 Task: Open Card Mobile App Testing Review in Board Sales Team Performance Analysis and Improvement to Workspace Event Technology Rentals and add a team member Softage.1@softage.net, a label Blue, a checklist Network Security, an attachment from your computer, a color Blue and finally, add a card description 'Create and send out employee satisfaction survey on work-life integration' and a comment 'This task presents an opportunity to demonstrate our leadership and decision-making skills, making informed choices and taking action.'. Add a start date 'Jan 09, 1900' with a due date 'Jan 16, 1900'
Action: Mouse moved to (753, 409)
Screenshot: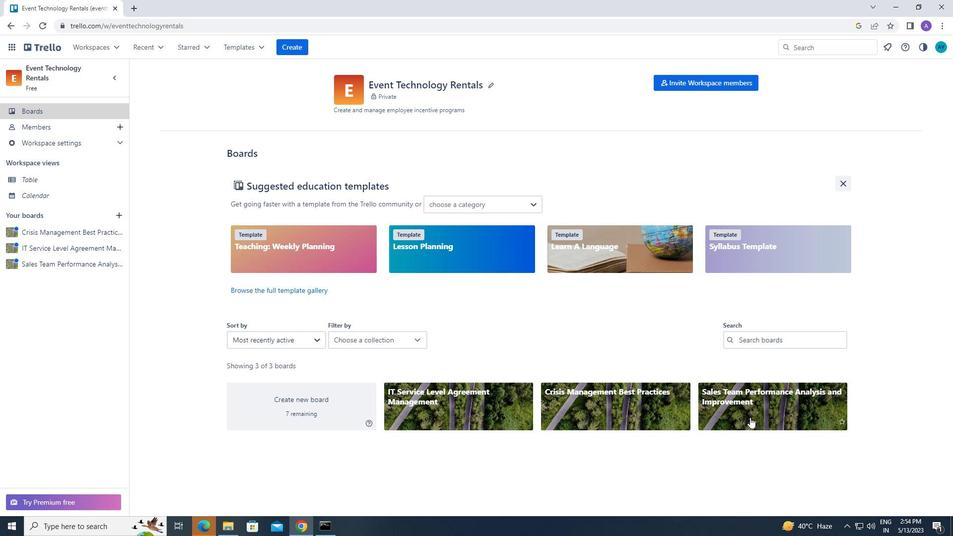 
Action: Mouse pressed left at (753, 409)
Screenshot: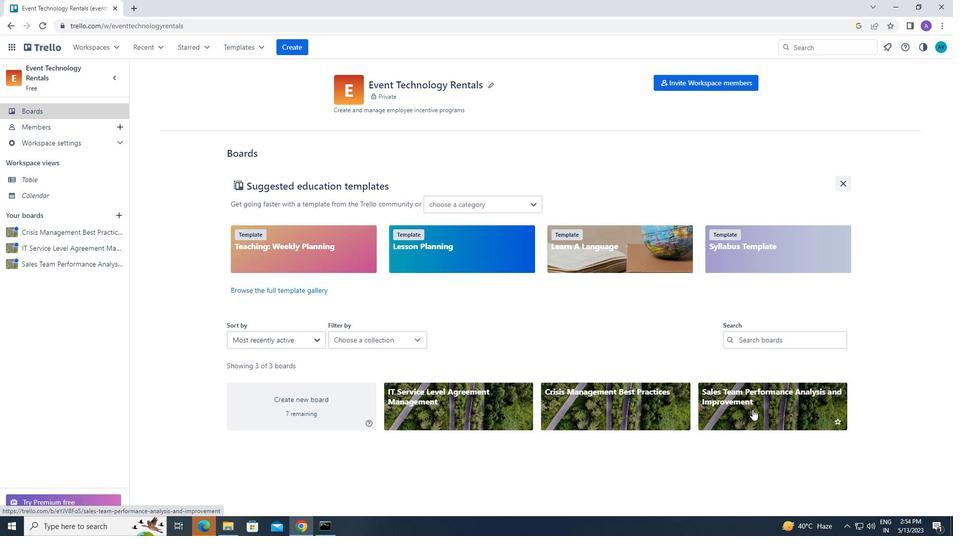
Action: Mouse moved to (473, 135)
Screenshot: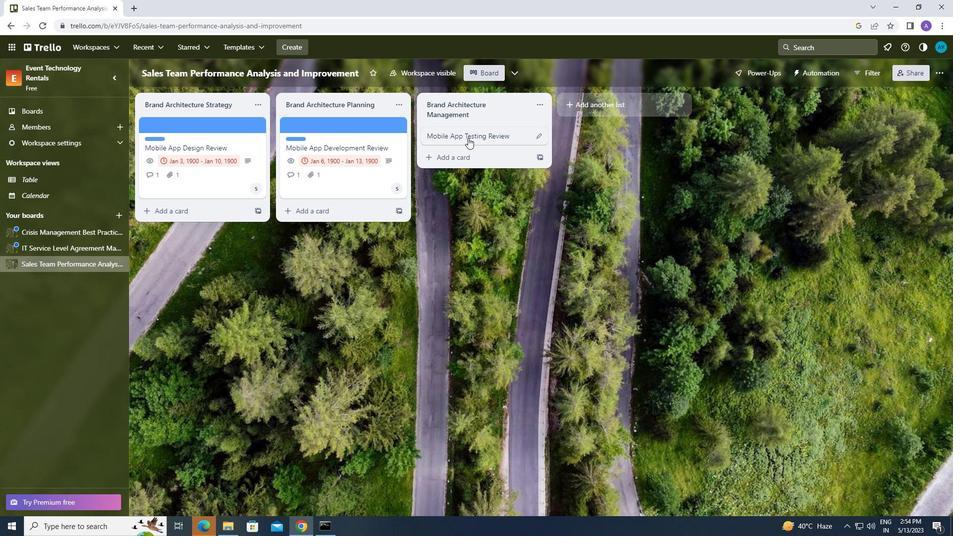 
Action: Mouse pressed left at (473, 135)
Screenshot: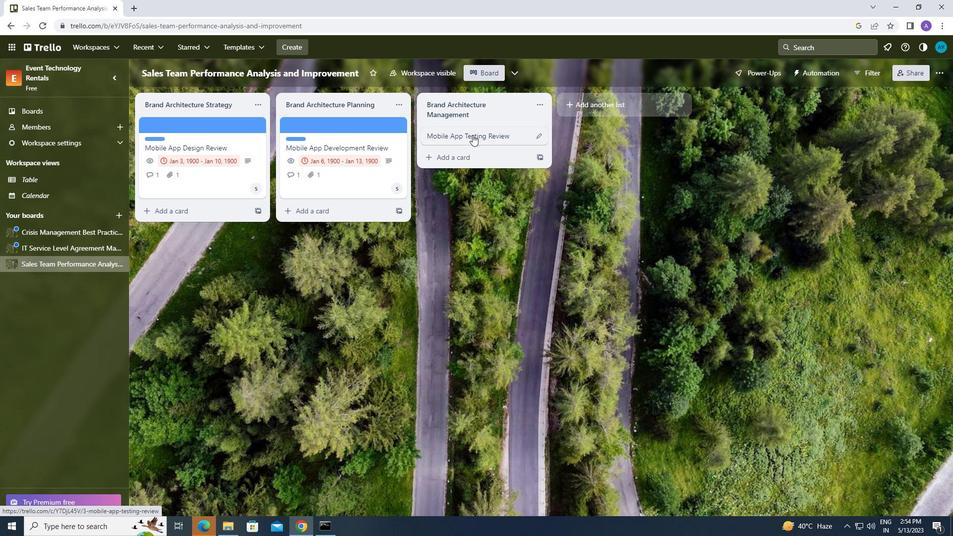
Action: Mouse moved to (589, 160)
Screenshot: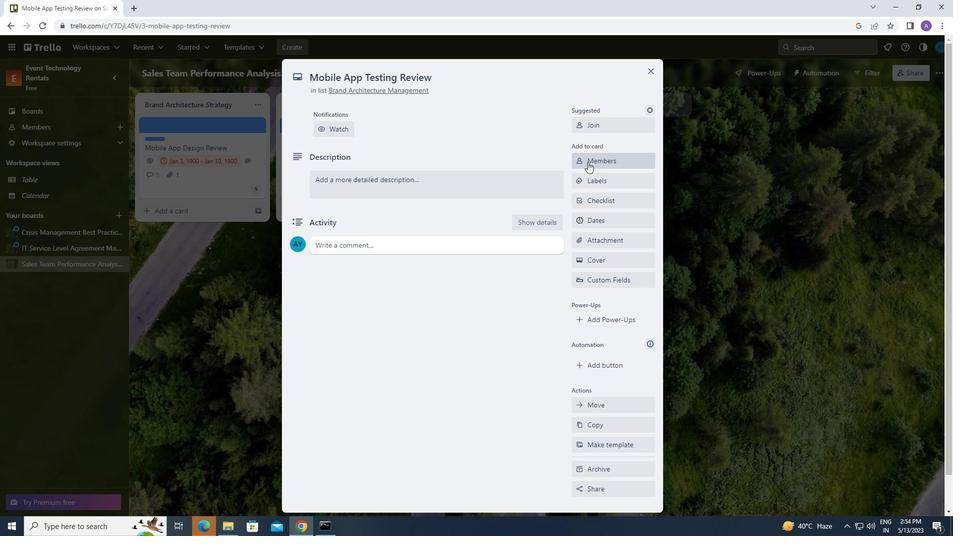 
Action: Mouse pressed left at (589, 160)
Screenshot: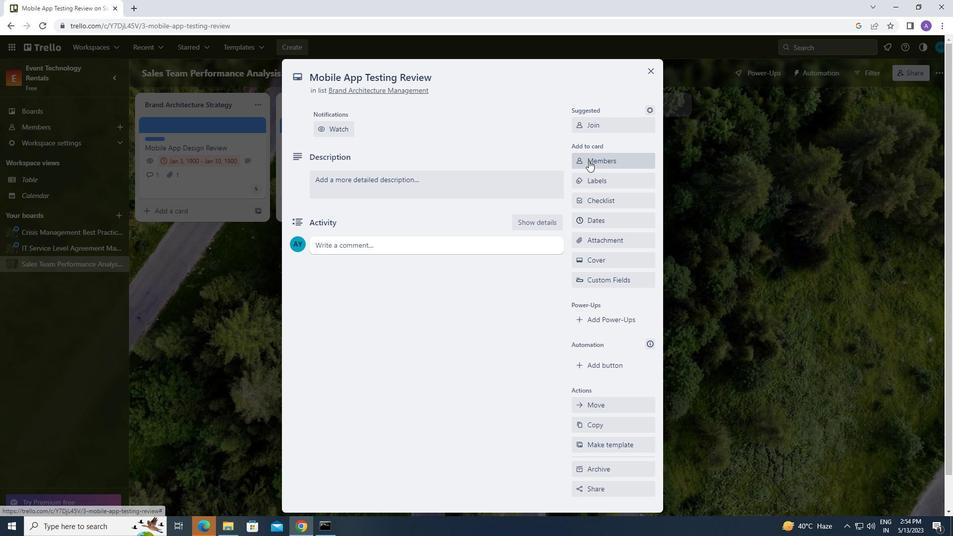 
Action: Mouse moved to (594, 202)
Screenshot: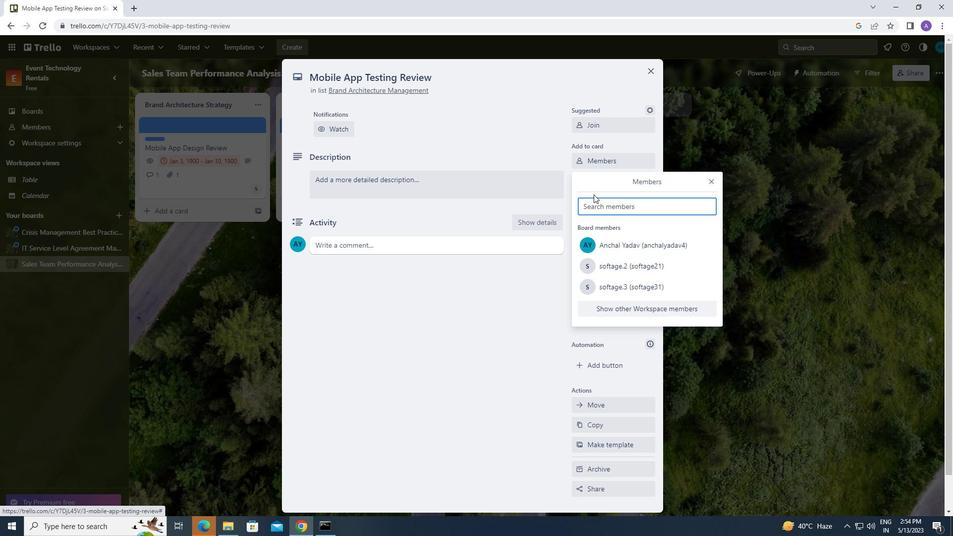 
Action: Mouse pressed left at (594, 202)
Screenshot: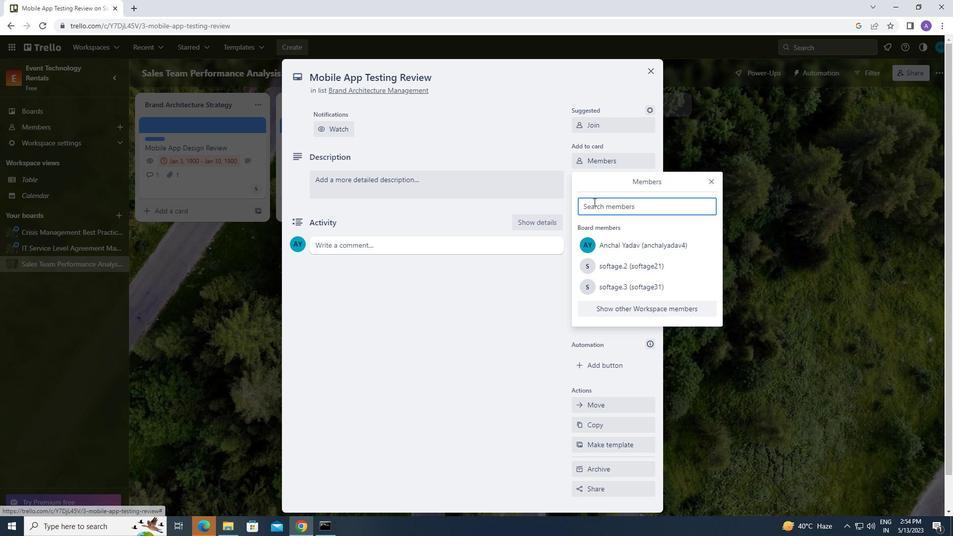 
Action: Mouse moved to (610, 165)
Screenshot: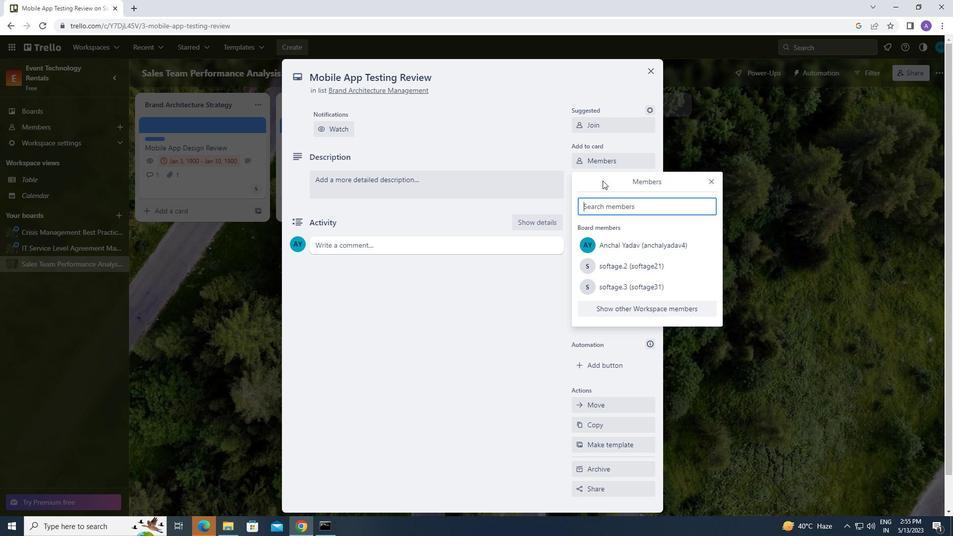 
Action: Key pressed s<Key.caps_lock>oftage.1<Key.shift_r>@softage.net
Screenshot: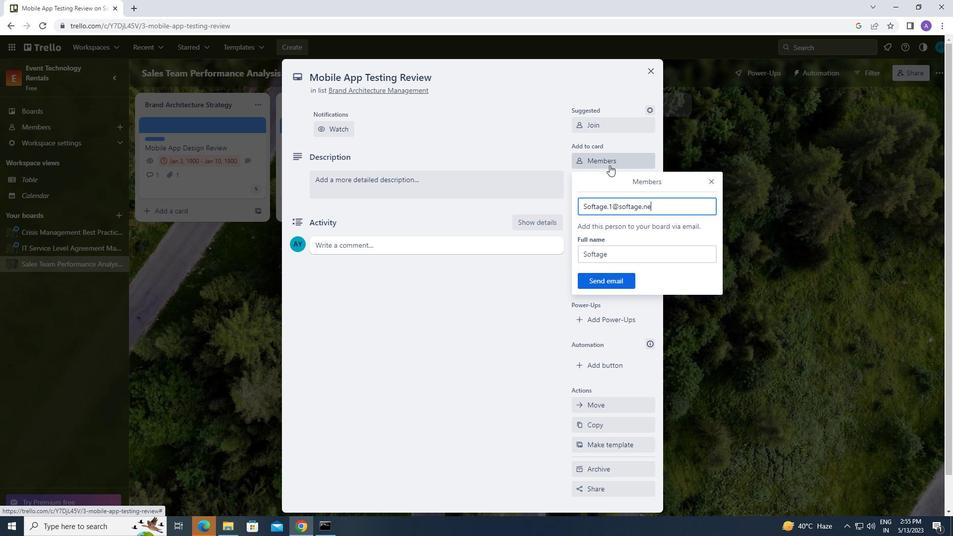 
Action: Mouse moved to (608, 280)
Screenshot: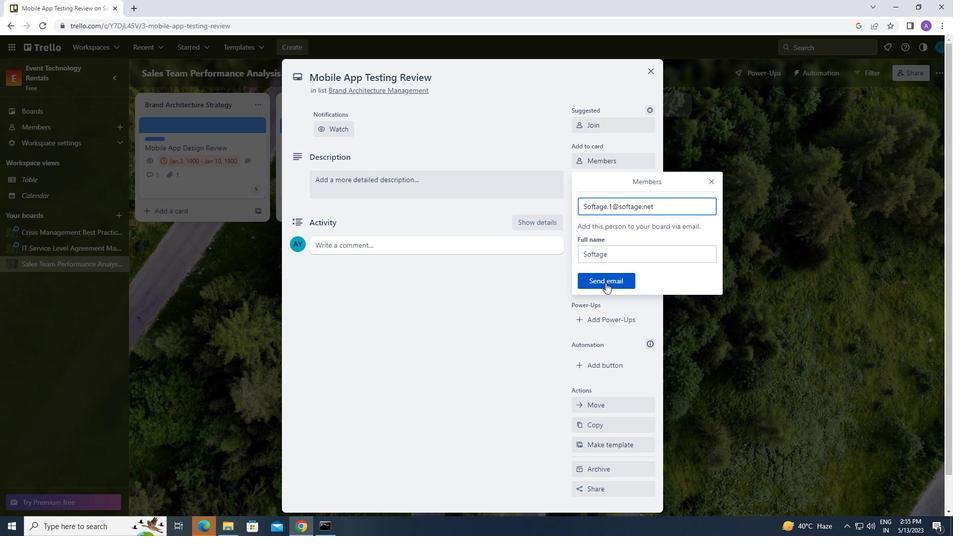 
Action: Mouse pressed left at (608, 280)
Screenshot: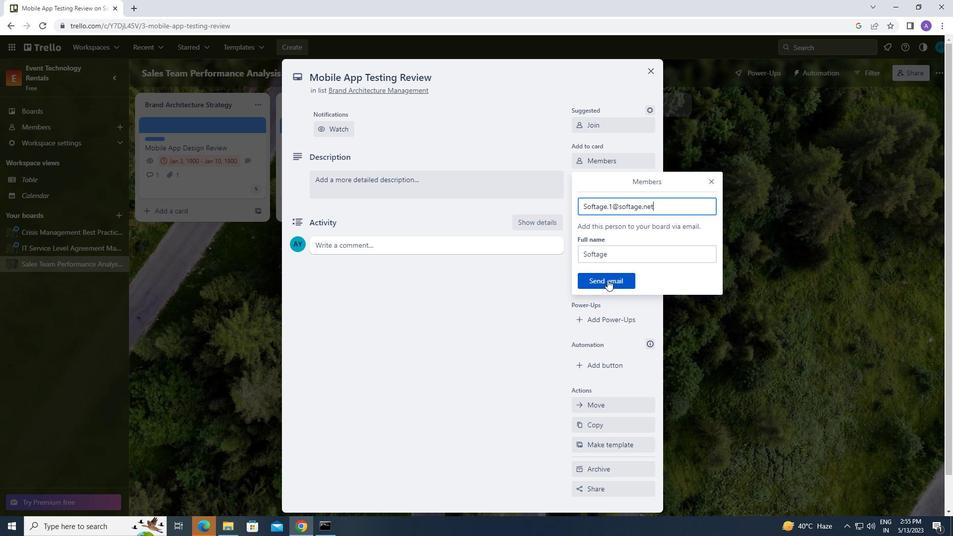 
Action: Mouse moved to (601, 176)
Screenshot: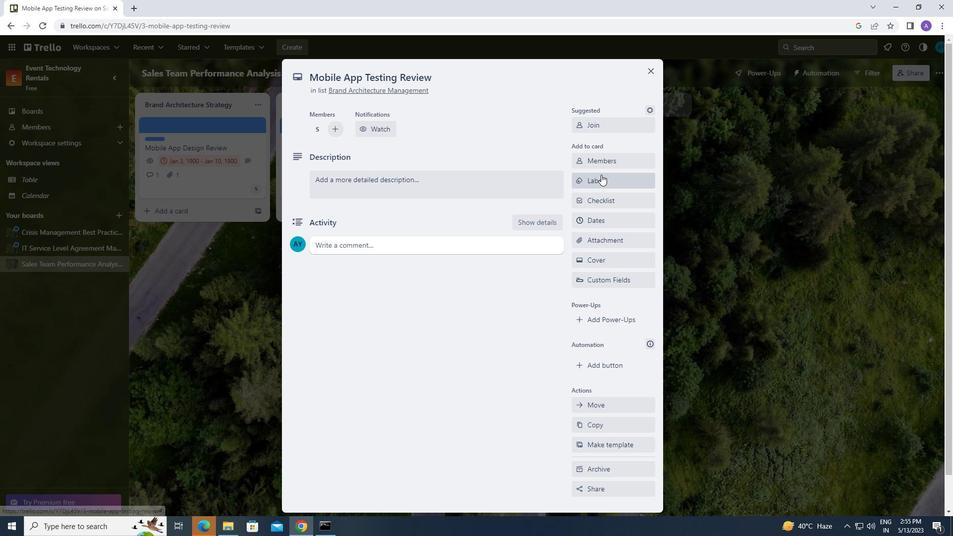 
Action: Mouse pressed left at (601, 176)
Screenshot: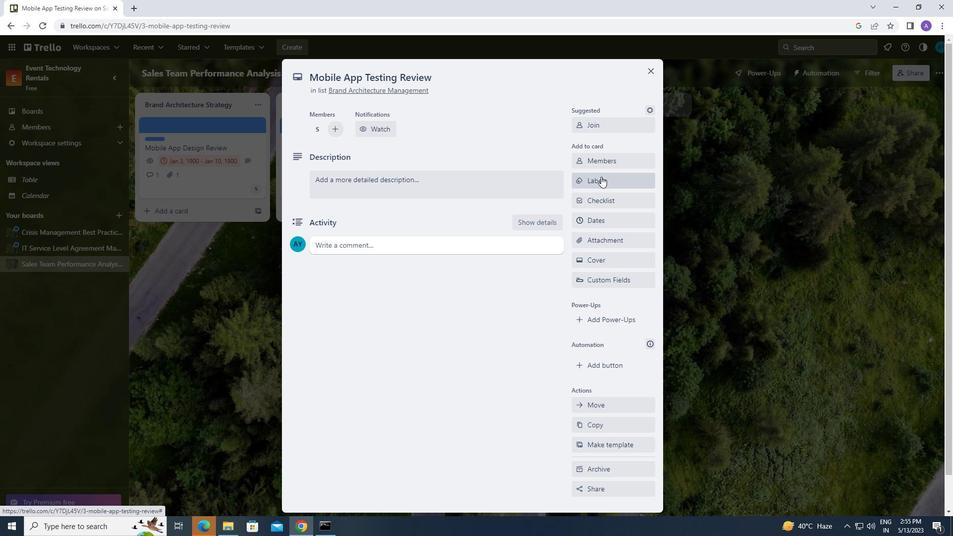 
Action: Mouse moved to (639, 372)
Screenshot: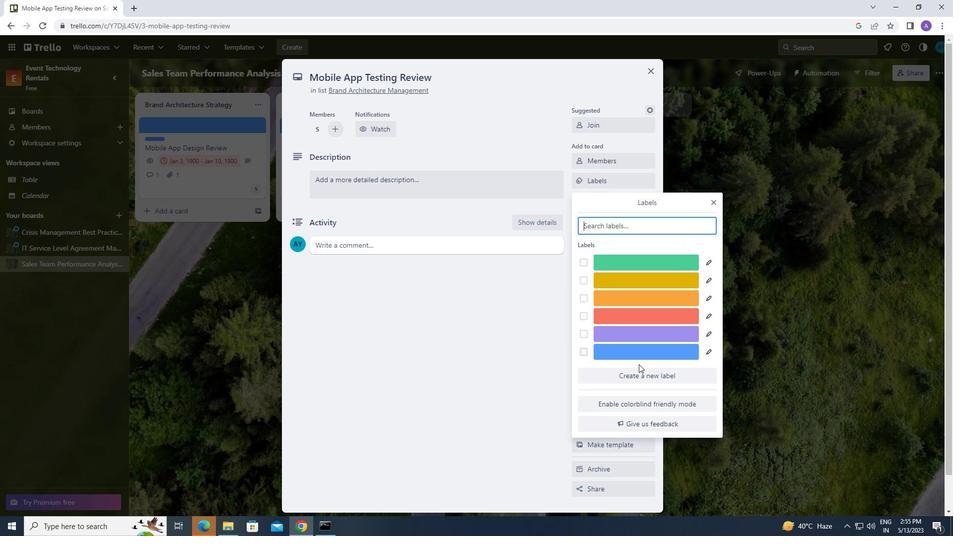 
Action: Mouse pressed left at (639, 372)
Screenshot: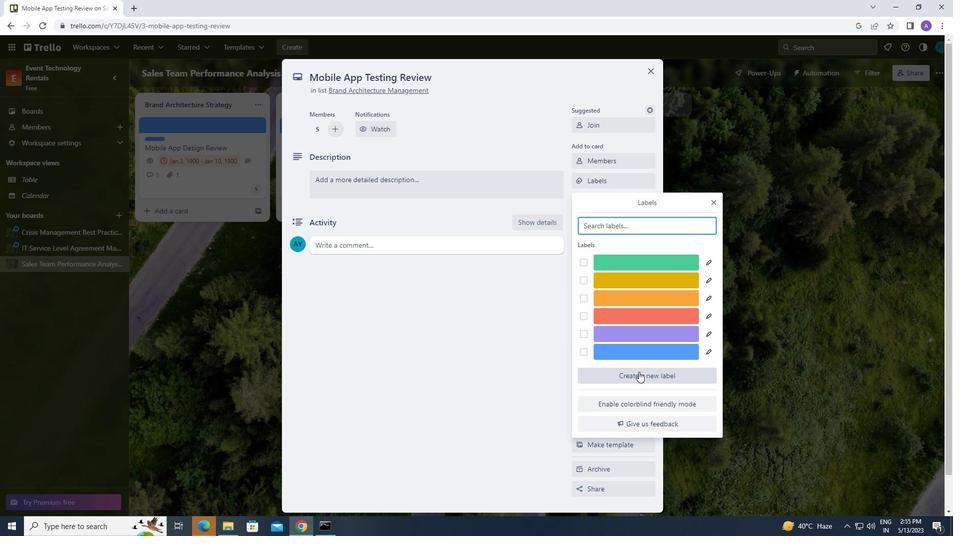 
Action: Mouse moved to (590, 396)
Screenshot: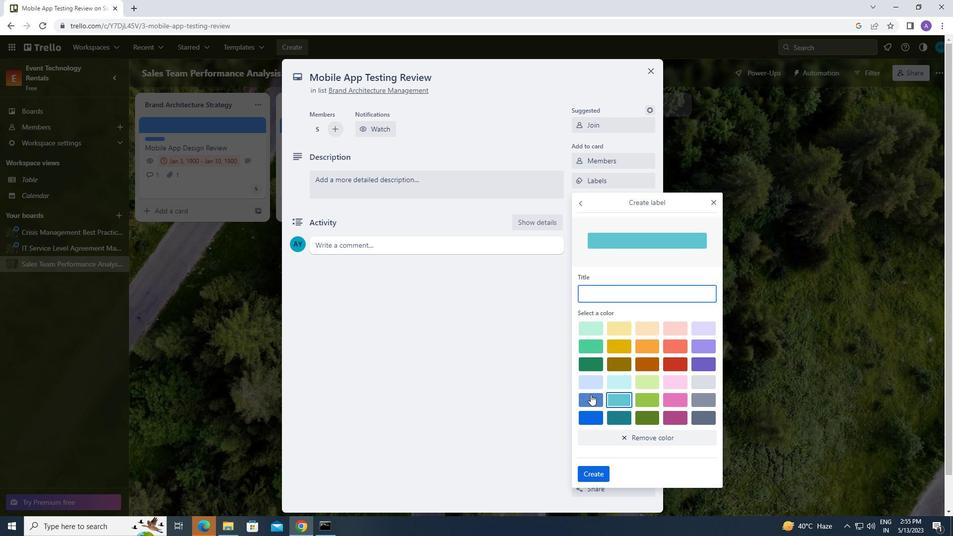 
Action: Mouse pressed left at (590, 396)
Screenshot: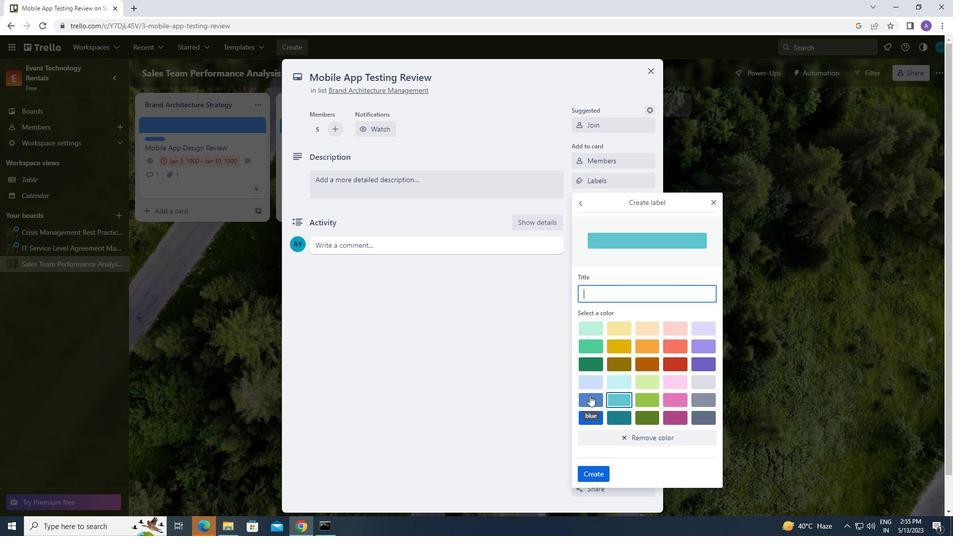 
Action: Mouse moved to (587, 475)
Screenshot: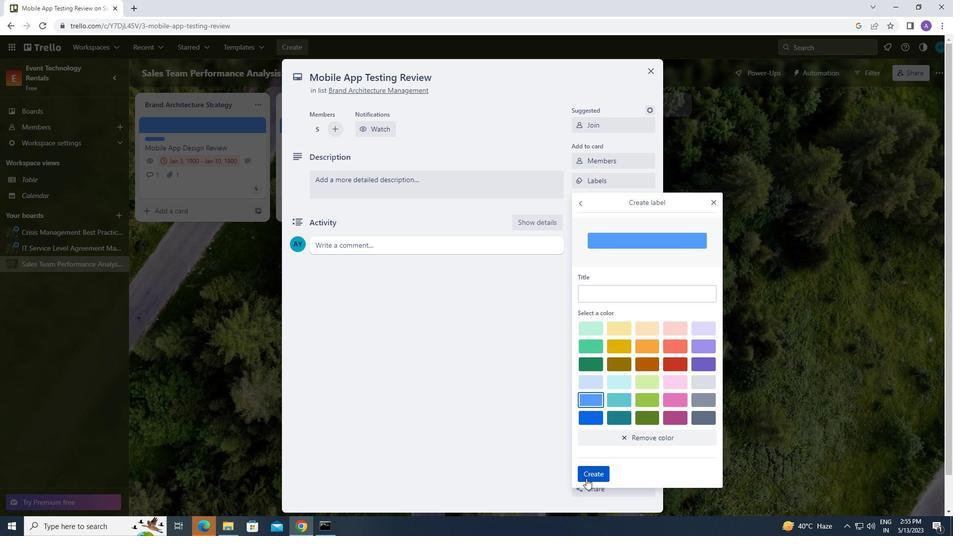 
Action: Mouse pressed left at (587, 475)
Screenshot: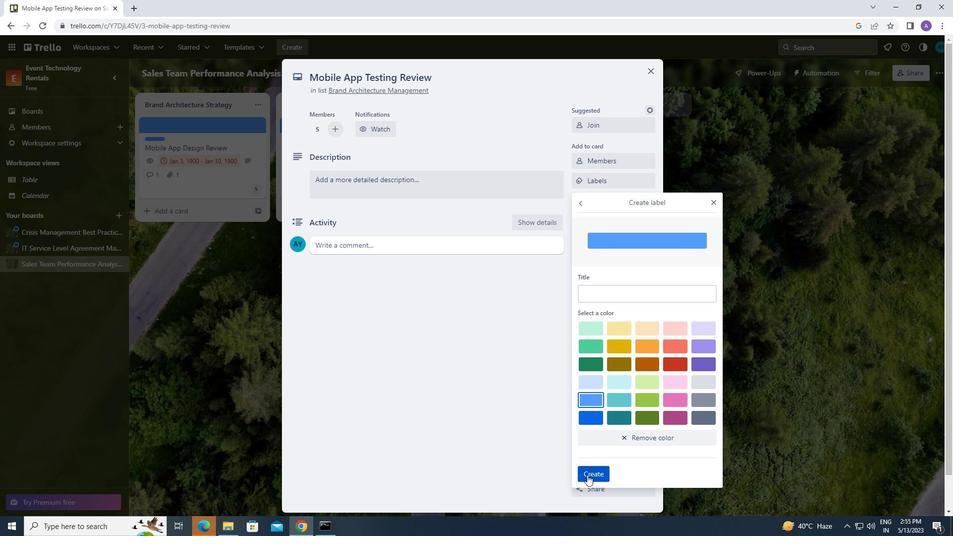 
Action: Mouse moved to (714, 204)
Screenshot: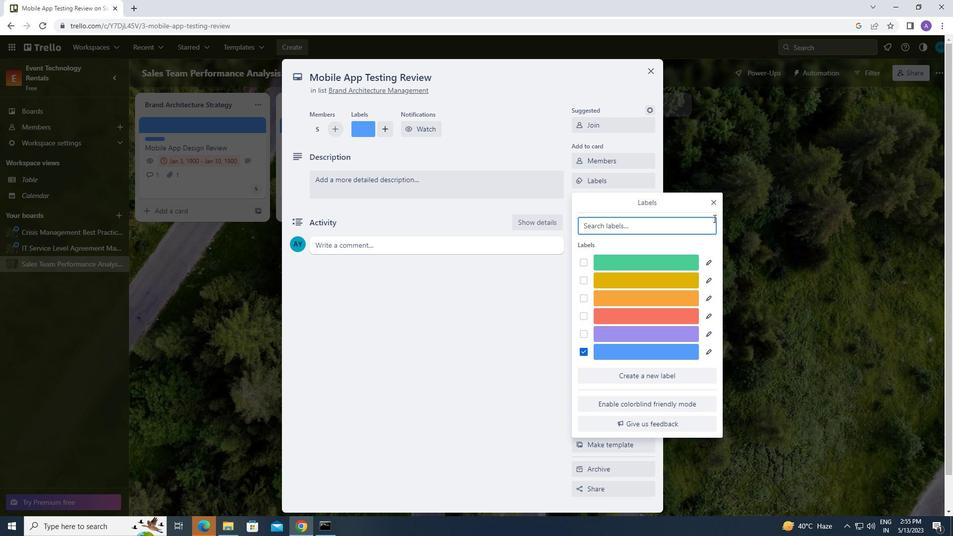 
Action: Mouse pressed left at (714, 204)
Screenshot: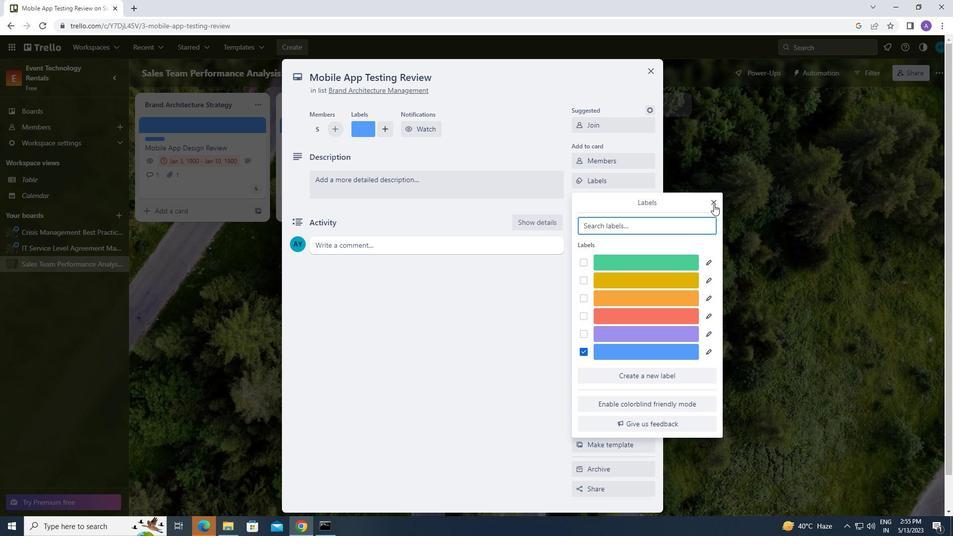 
Action: Mouse moved to (608, 197)
Screenshot: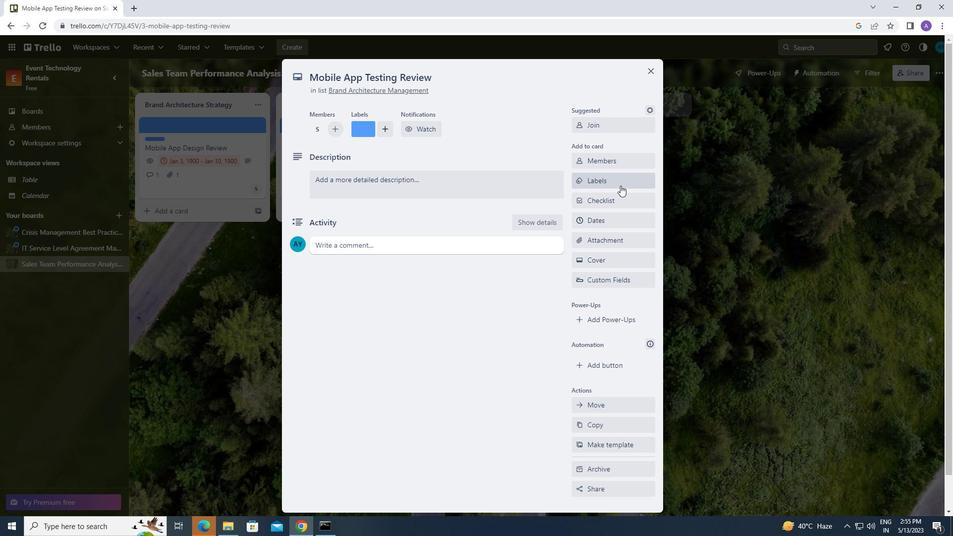 
Action: Mouse pressed left at (608, 197)
Screenshot: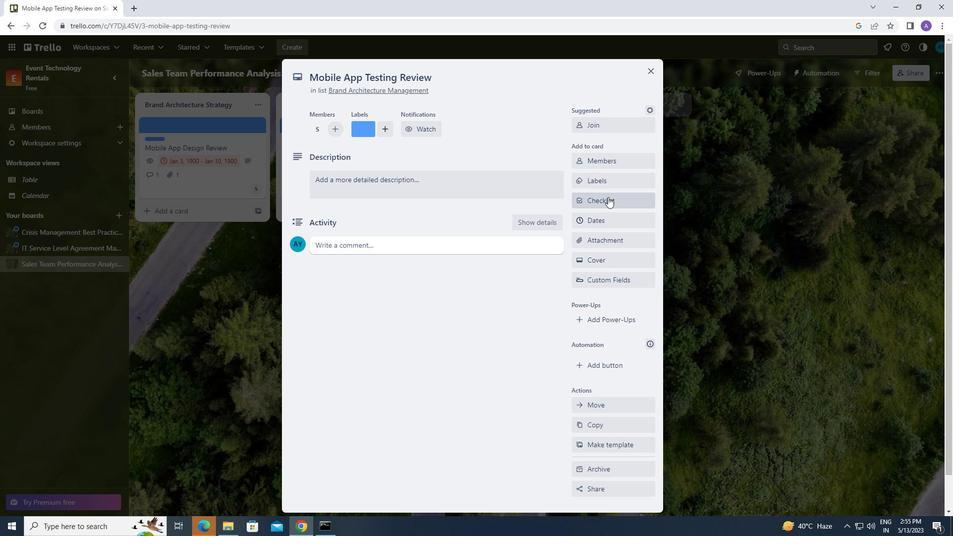 
Action: Mouse moved to (609, 228)
Screenshot: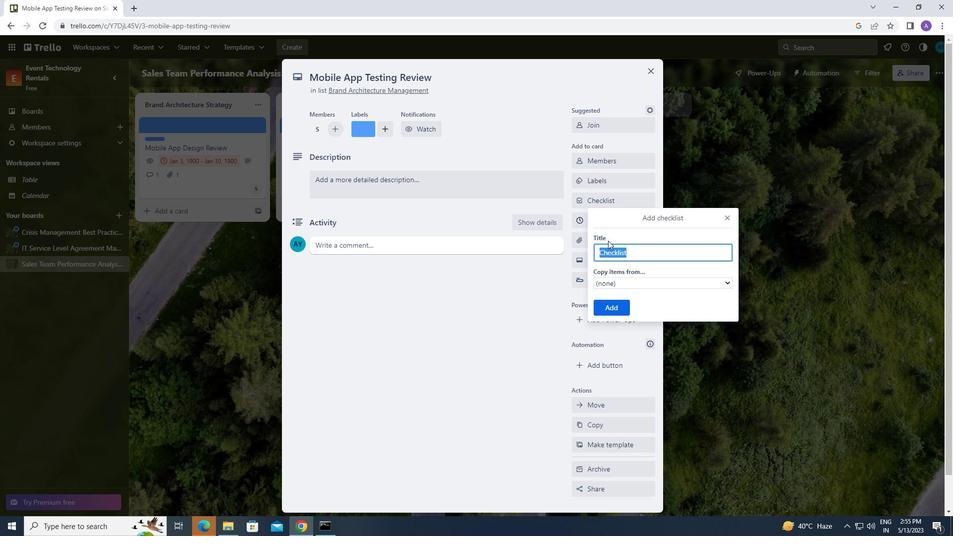 
Action: Key pressed <Key.caps_lock>n<Key.caps_lock>etwork<Key.space><Key.caps_lock>s<Key.caps_lock>ecurity
Screenshot: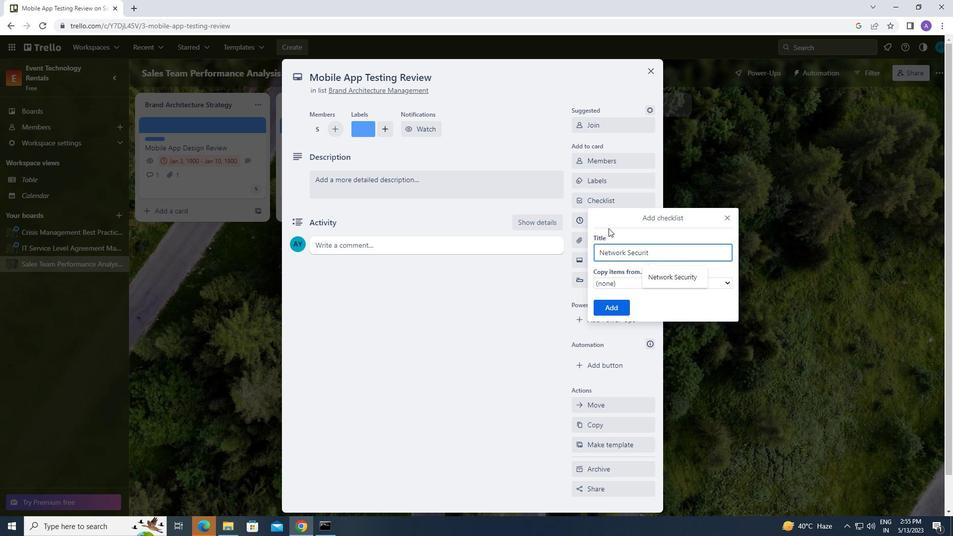 
Action: Mouse moved to (616, 307)
Screenshot: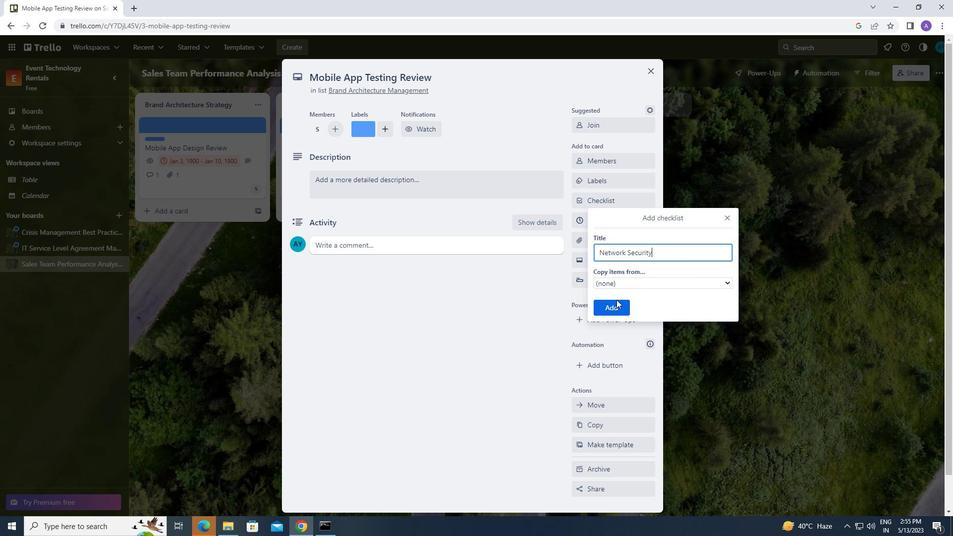 
Action: Mouse pressed left at (616, 307)
Screenshot: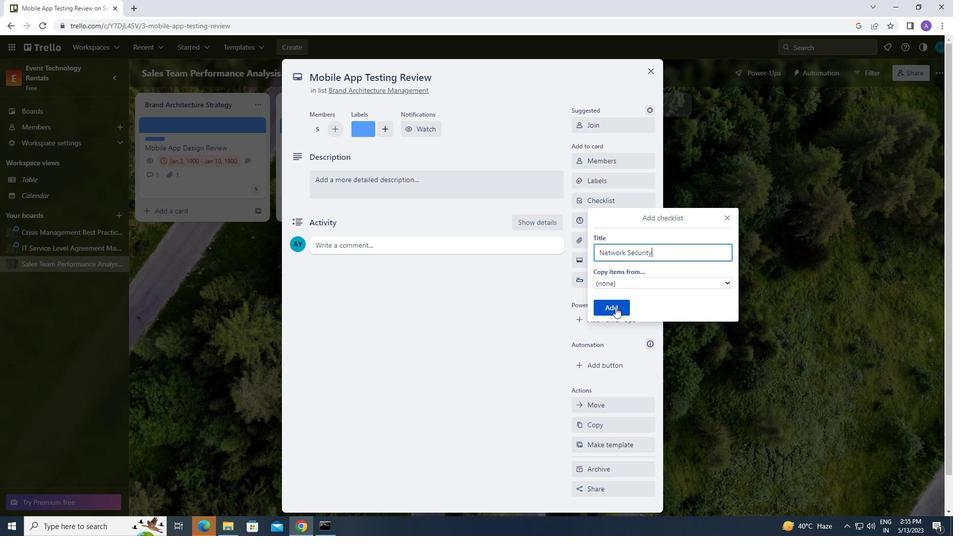 
Action: Mouse moved to (612, 240)
Screenshot: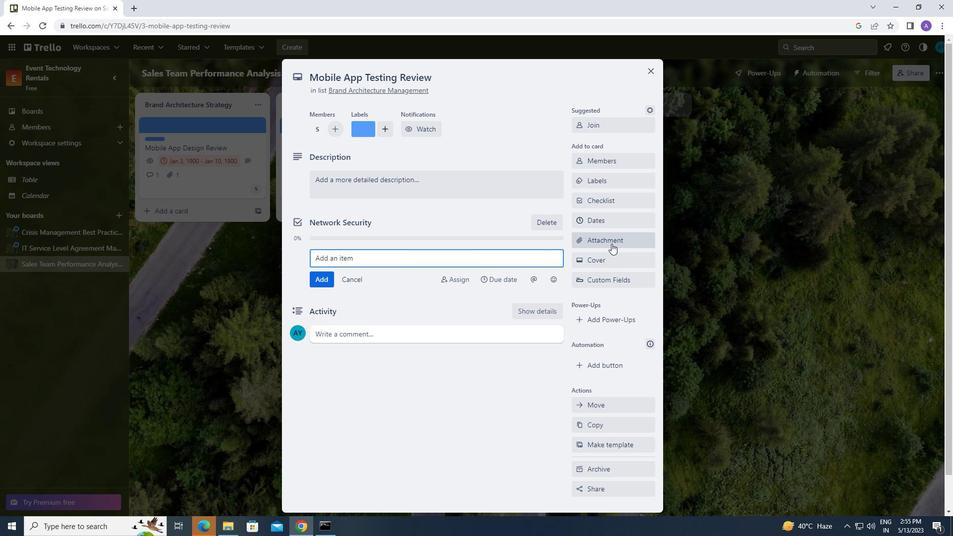 
Action: Mouse pressed left at (612, 240)
Screenshot: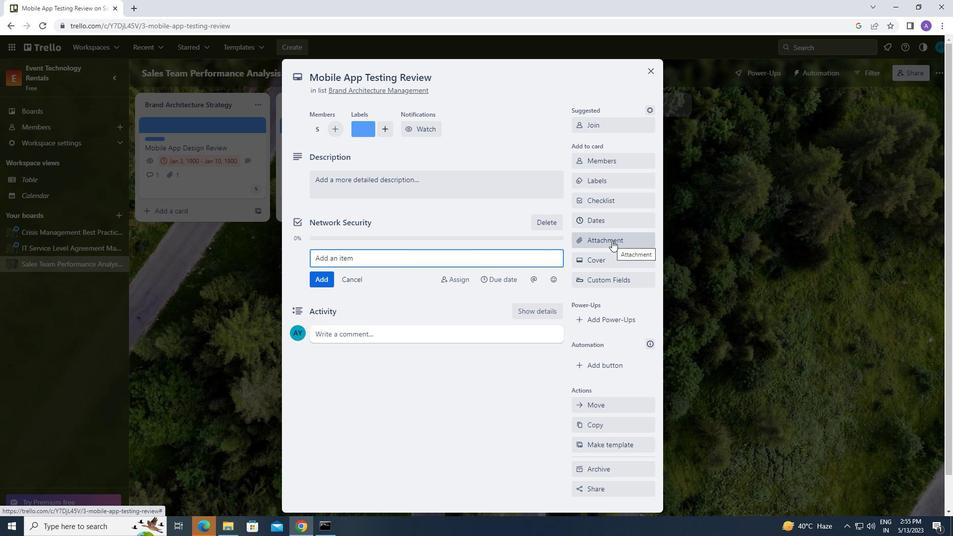 
Action: Mouse moved to (598, 284)
Screenshot: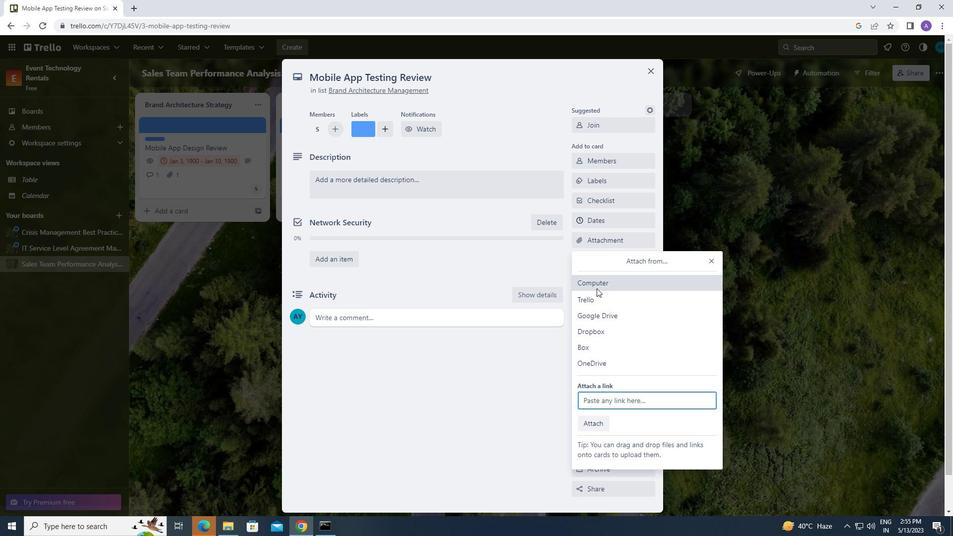 
Action: Mouse pressed left at (598, 284)
Screenshot: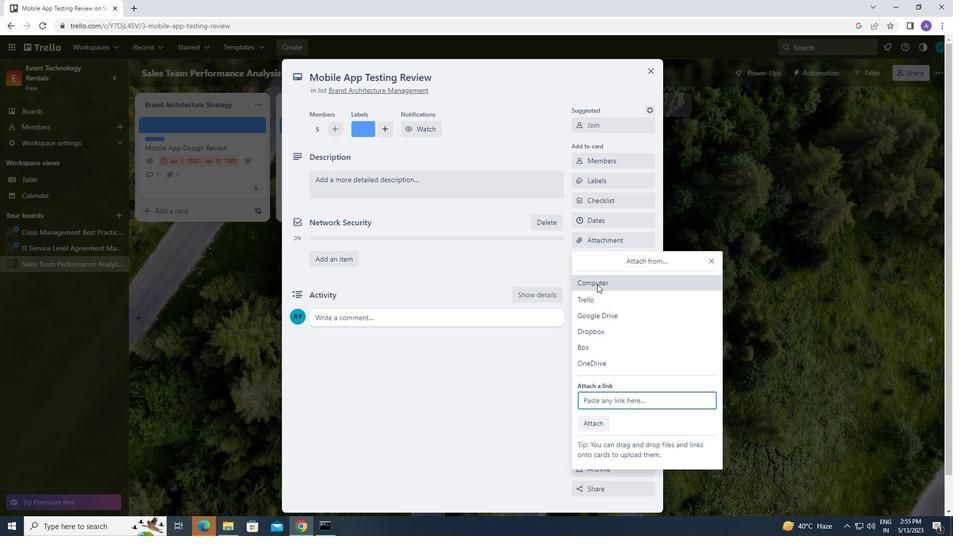 
Action: Mouse moved to (148, 70)
Screenshot: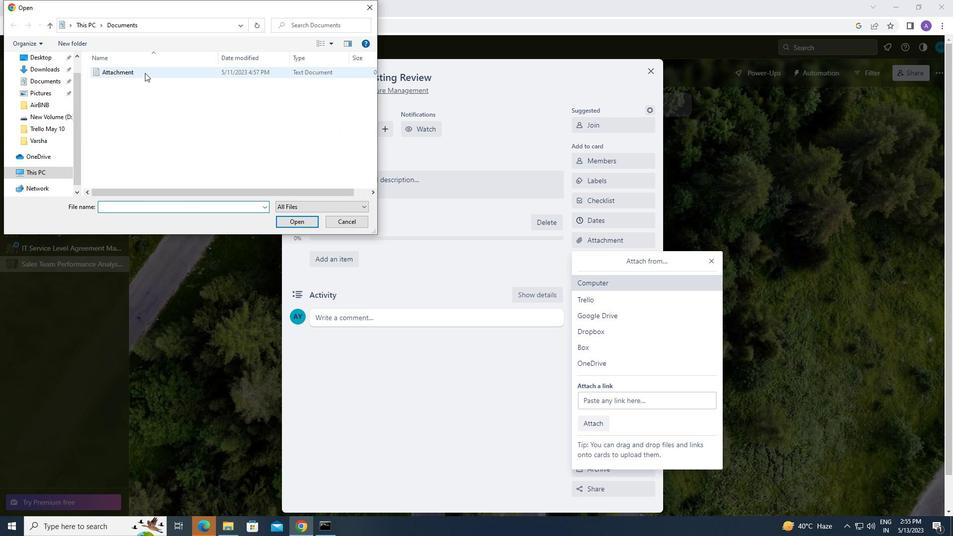 
Action: Mouse pressed left at (148, 70)
Screenshot: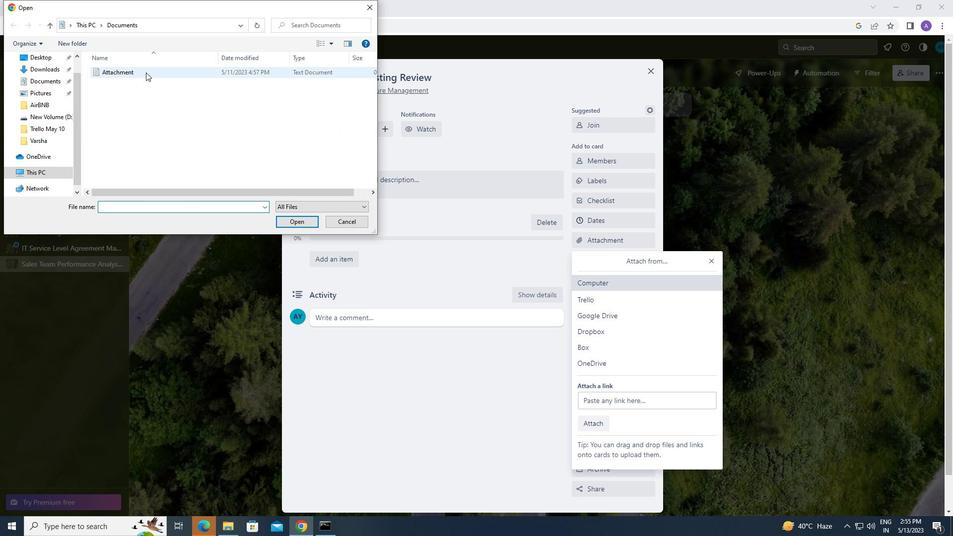 
Action: Mouse moved to (294, 223)
Screenshot: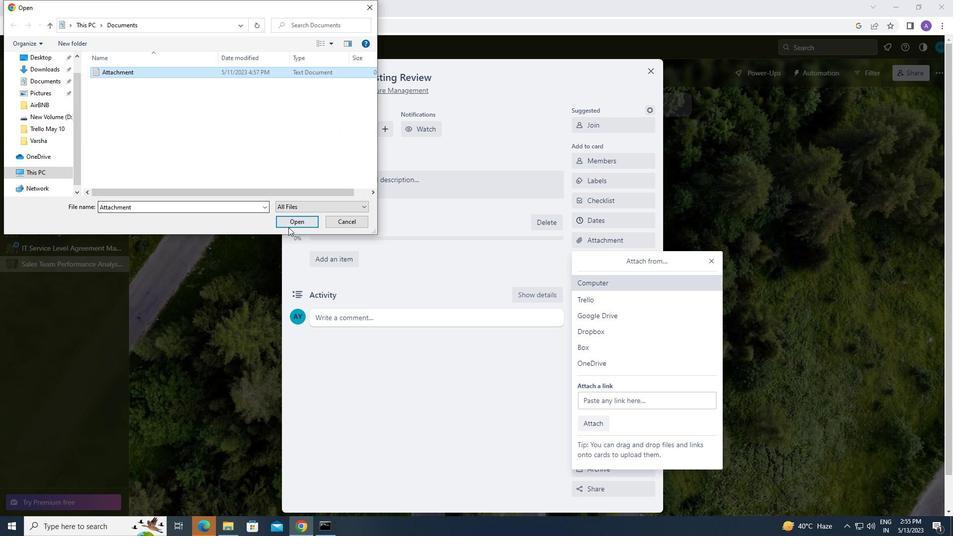 
Action: Mouse pressed left at (294, 223)
Screenshot: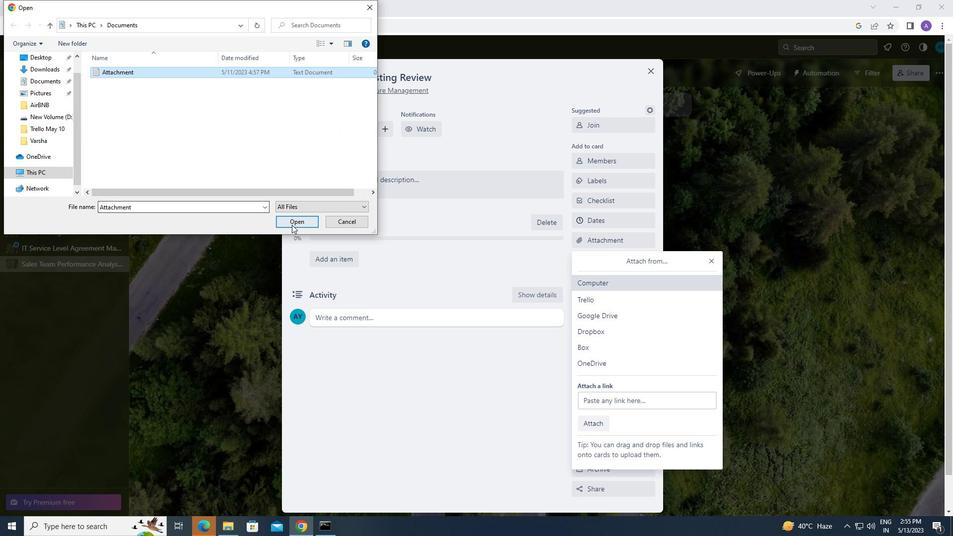 
Action: Mouse moved to (593, 260)
Screenshot: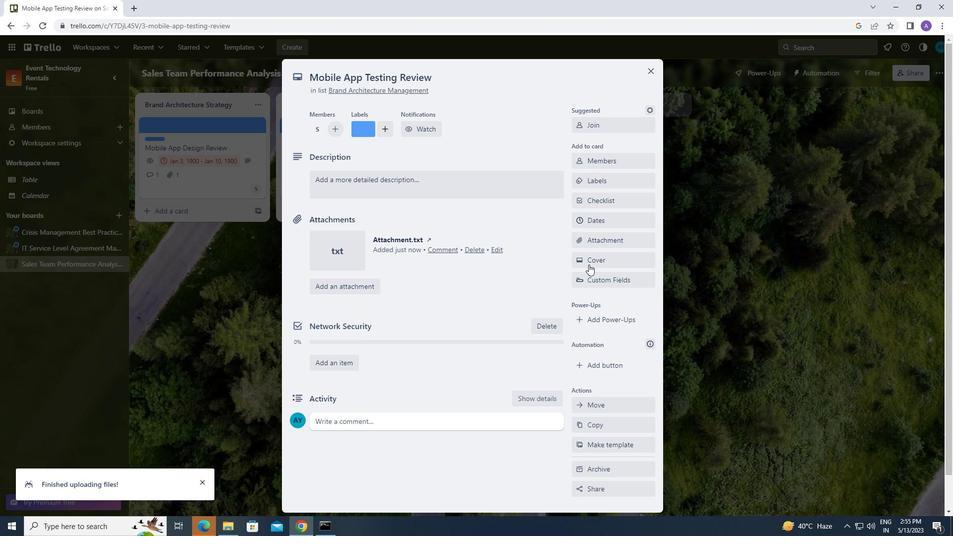 
Action: Mouse pressed left at (593, 260)
Screenshot: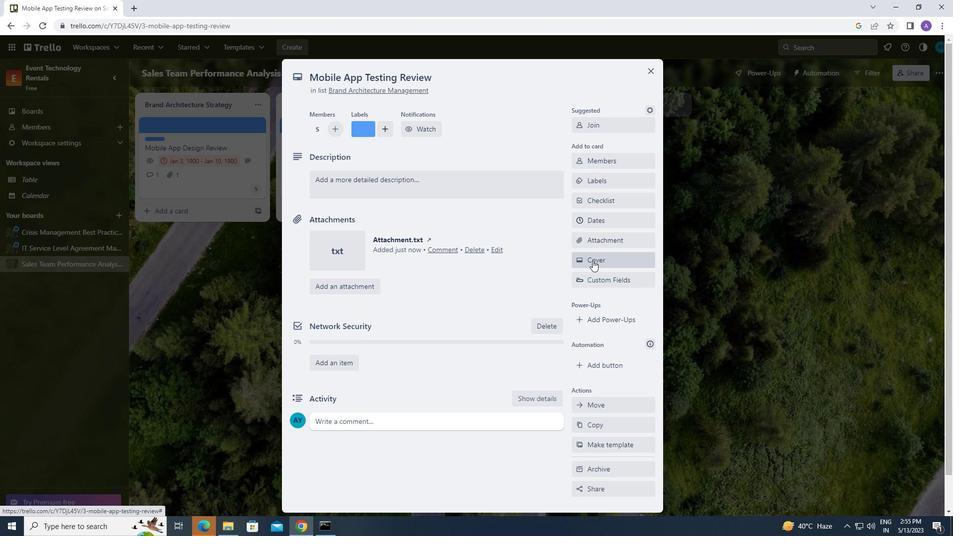 
Action: Mouse moved to (589, 176)
Screenshot: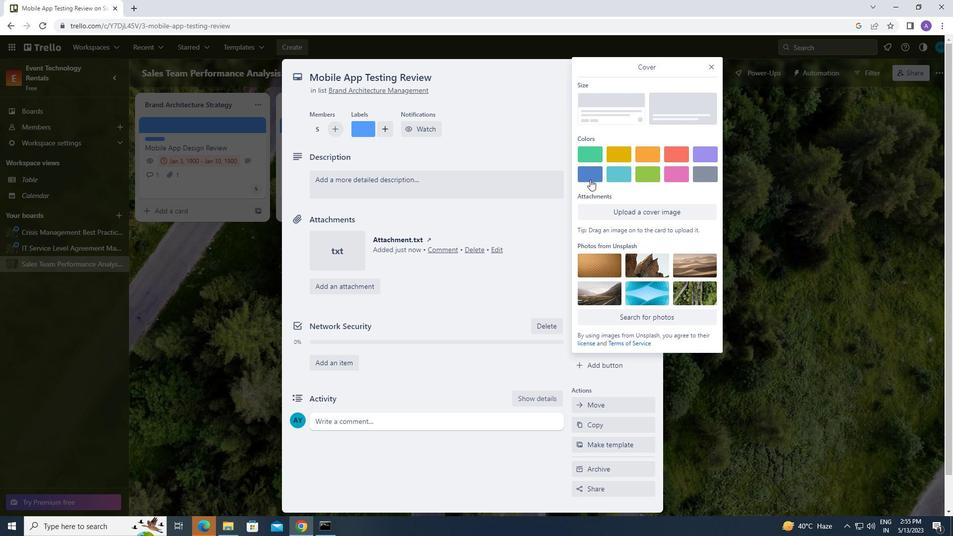 
Action: Mouse pressed left at (589, 176)
Screenshot: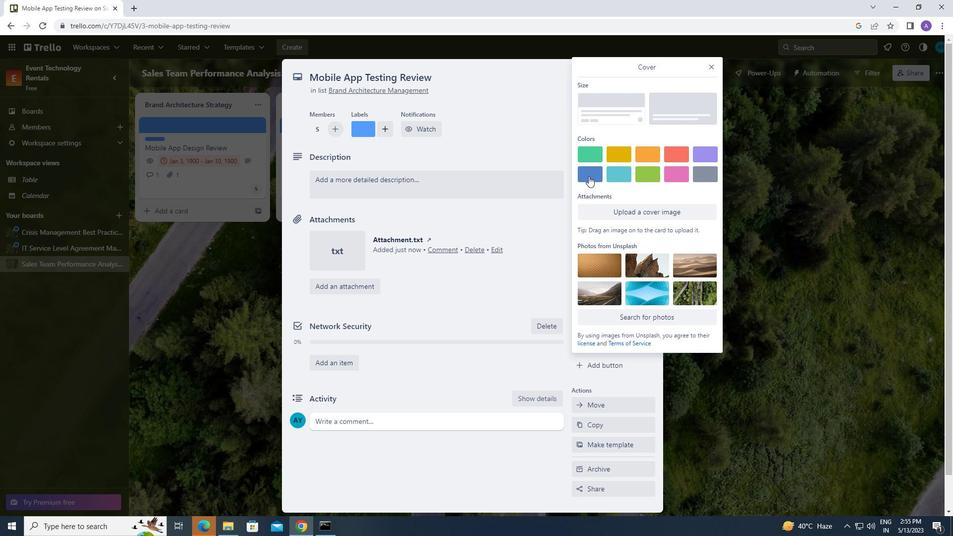 
Action: Mouse moved to (714, 62)
Screenshot: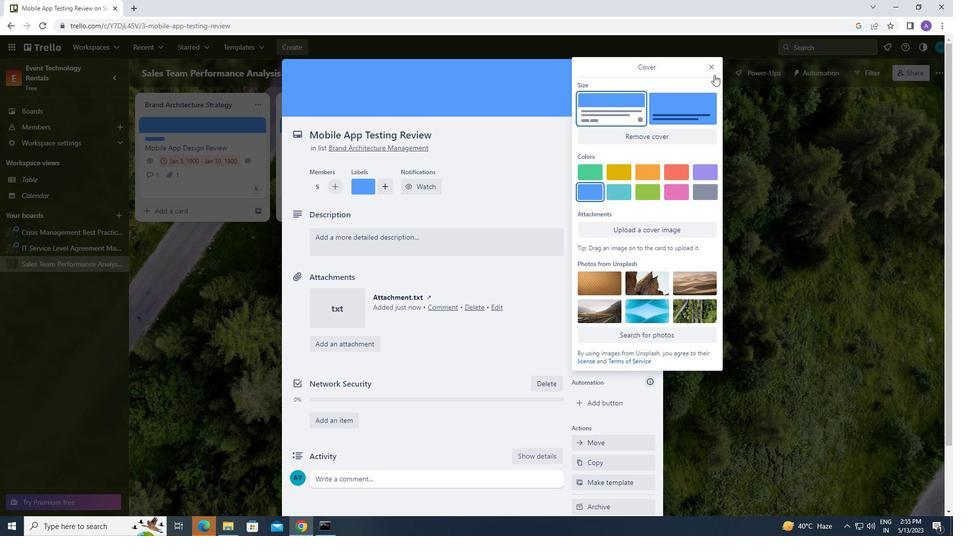 
Action: Mouse pressed left at (714, 62)
Screenshot: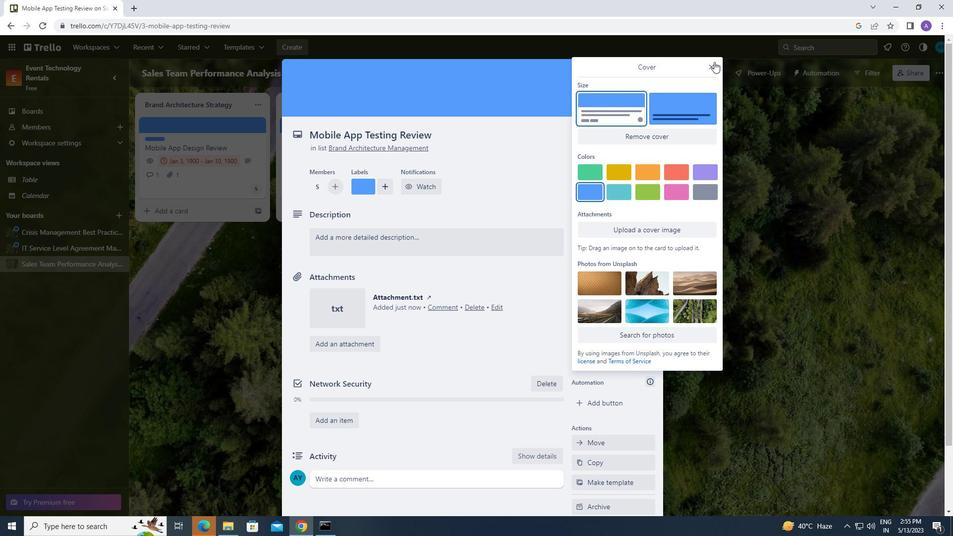 
Action: Mouse moved to (356, 237)
Screenshot: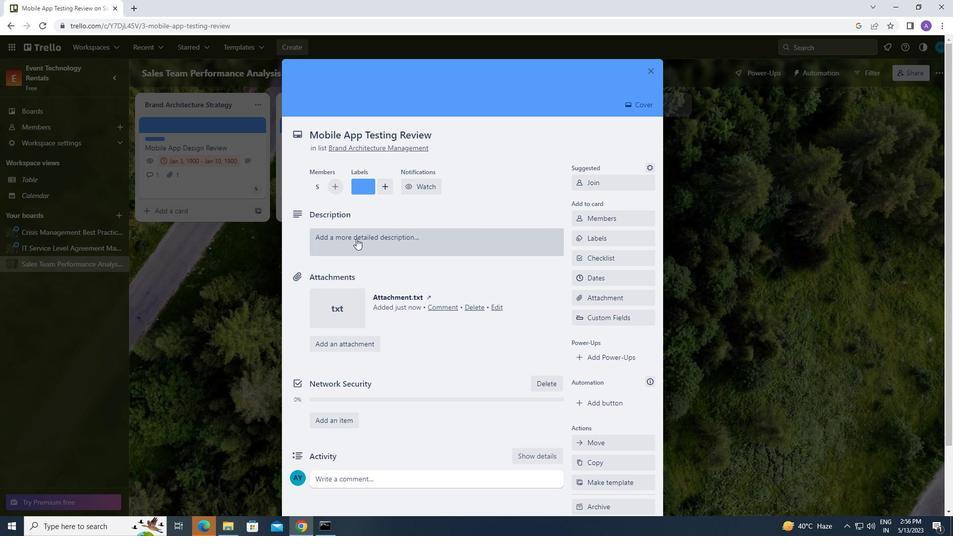 
Action: Mouse pressed left at (356, 237)
Screenshot: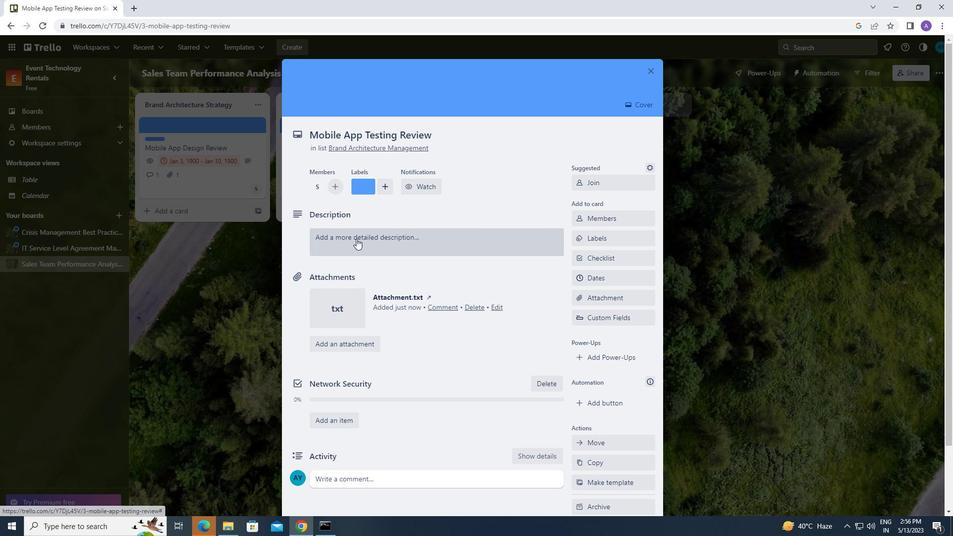 
Action: Mouse moved to (338, 275)
Screenshot: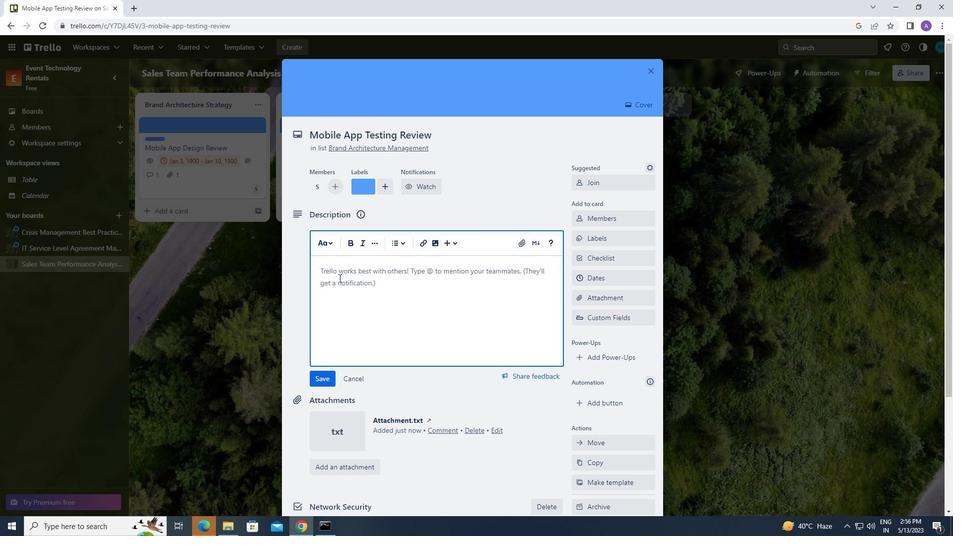 
Action: Mouse pressed left at (338, 275)
Screenshot: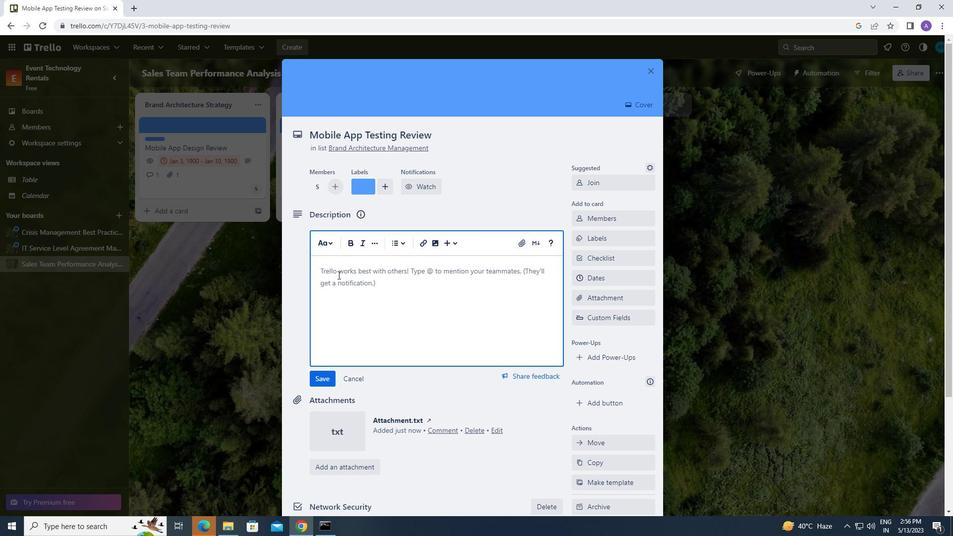 
Action: Key pressed <Key.caps_lock>c<Key.caps_lock>reate
Screenshot: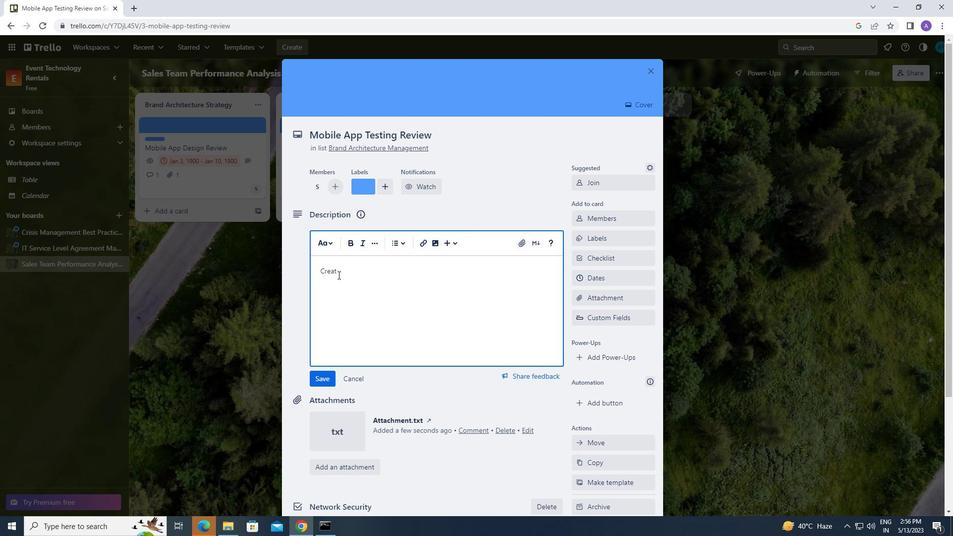 
Action: Mouse moved to (401, 81)
Screenshot: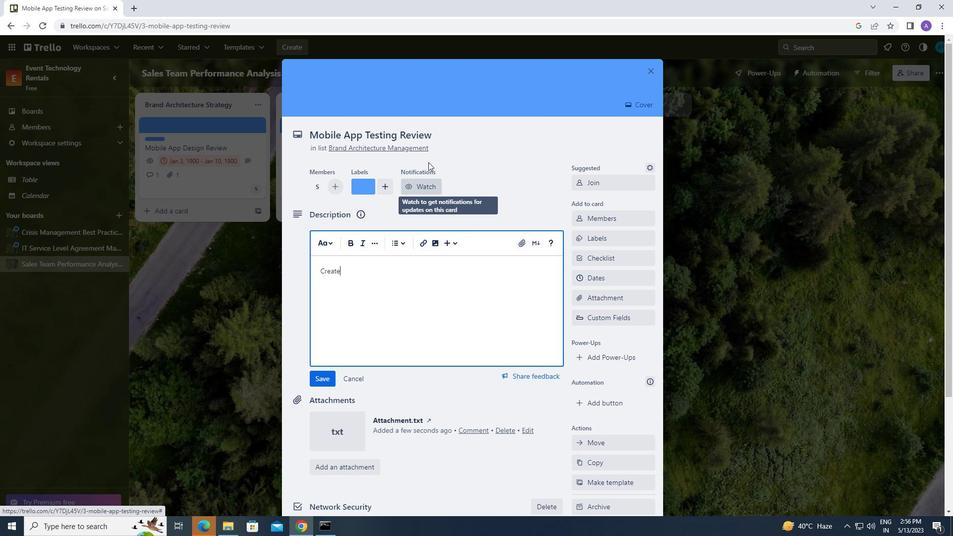 
Action: Key pressed <Key.space>and<Key.space>send<Key.space>out<Key.space>employee<Key.space>satisfaction<Key.space>survey<Key.space>on<Key.space>work-life<Key.space>integration
Screenshot: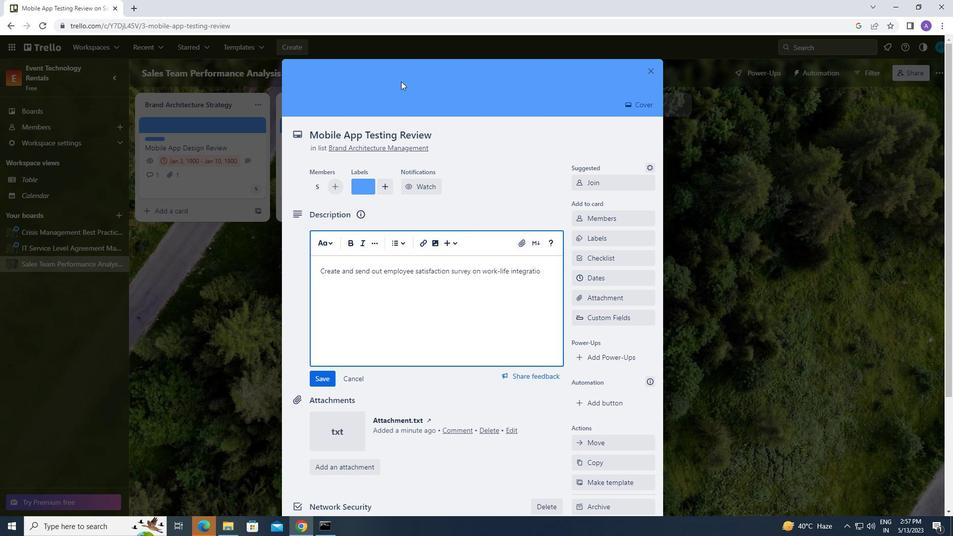 
Action: Mouse moved to (317, 377)
Screenshot: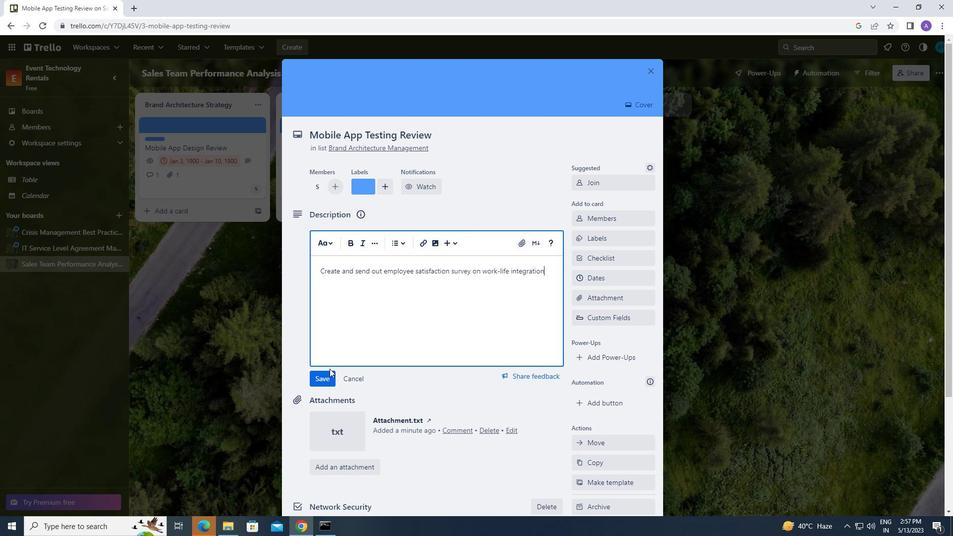 
Action: Mouse pressed left at (317, 377)
Screenshot: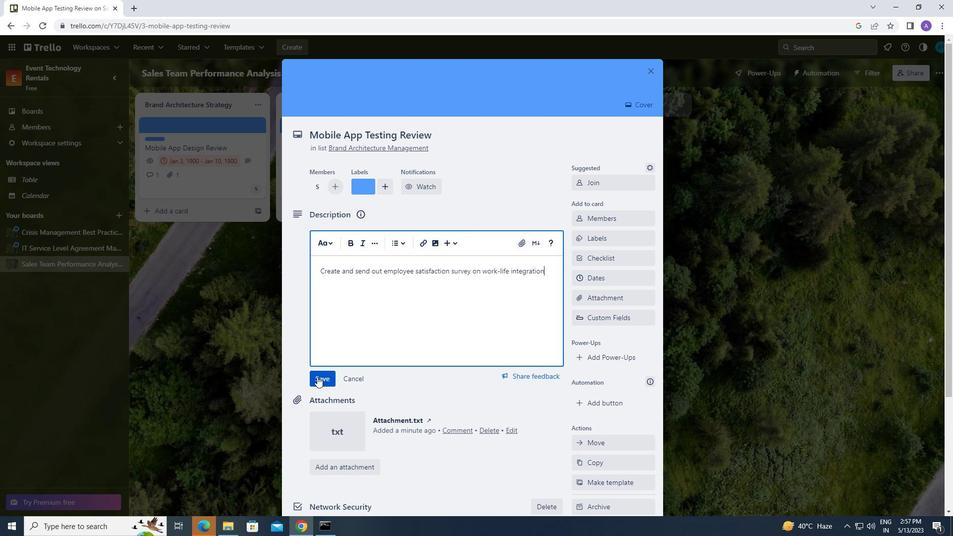
Action: Mouse moved to (329, 373)
Screenshot: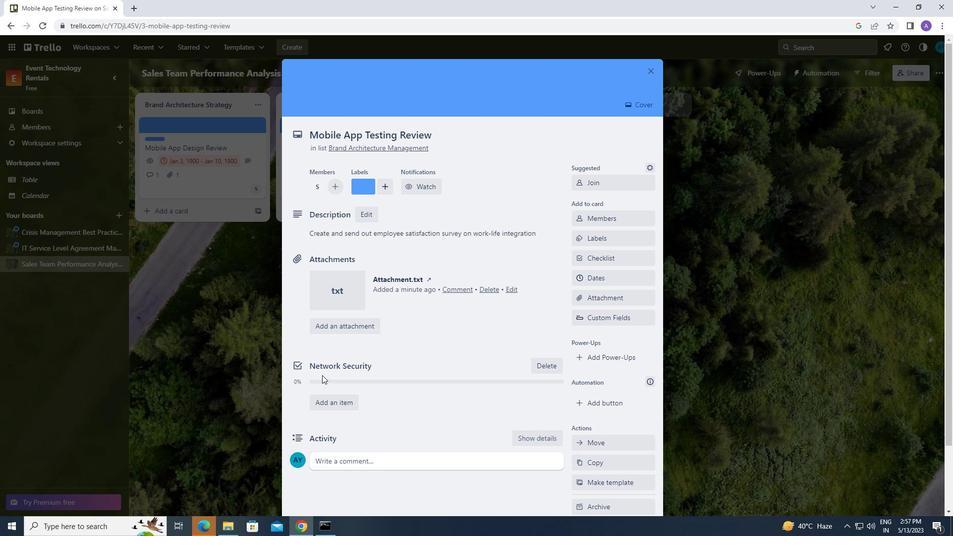 
Action: Mouse scrolled (329, 373) with delta (0, 0)
Screenshot: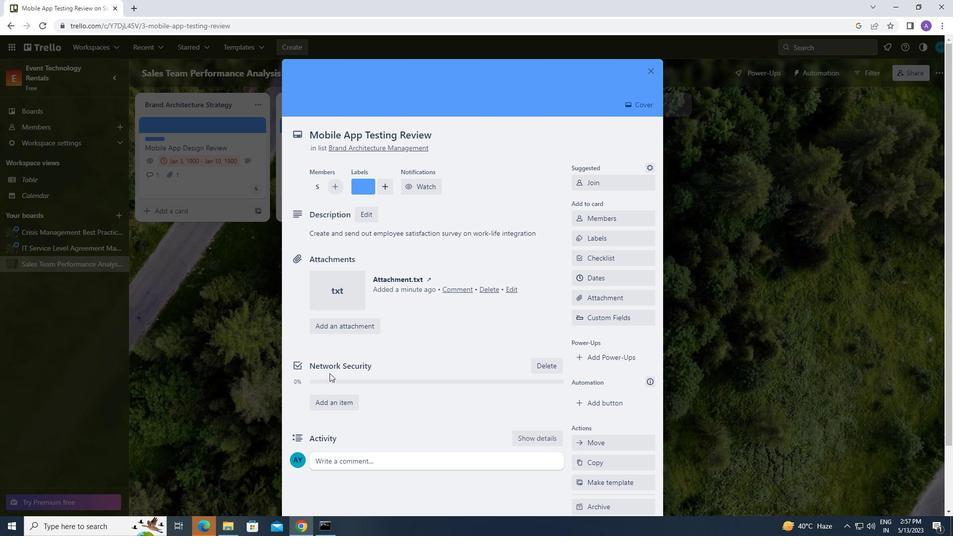 
Action: Mouse scrolled (329, 373) with delta (0, 0)
Screenshot: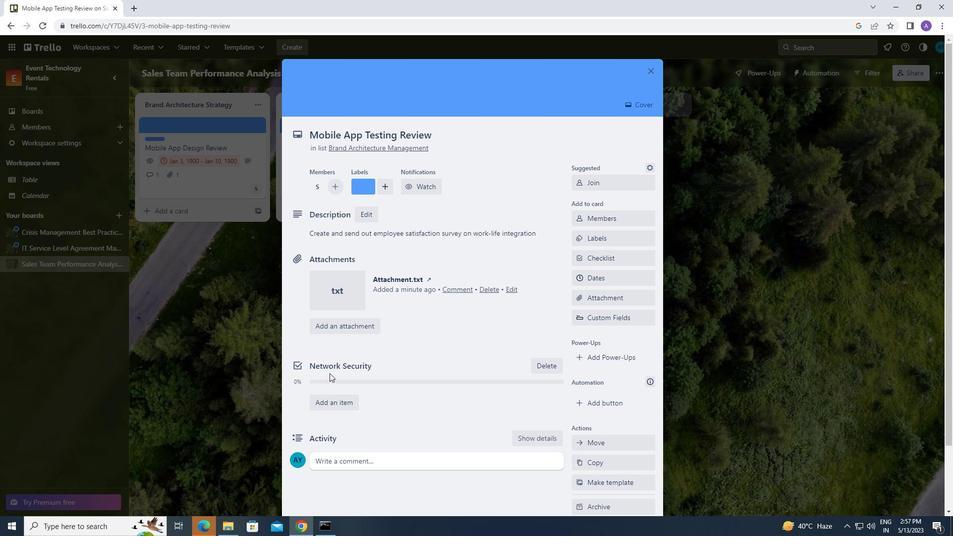 
Action: Mouse scrolled (329, 373) with delta (0, 0)
Screenshot: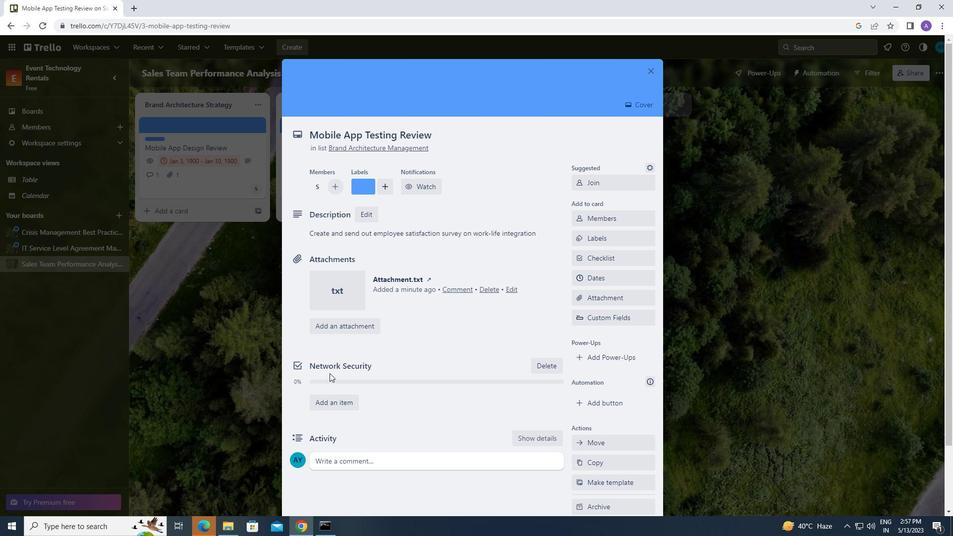 
Action: Mouse moved to (340, 384)
Screenshot: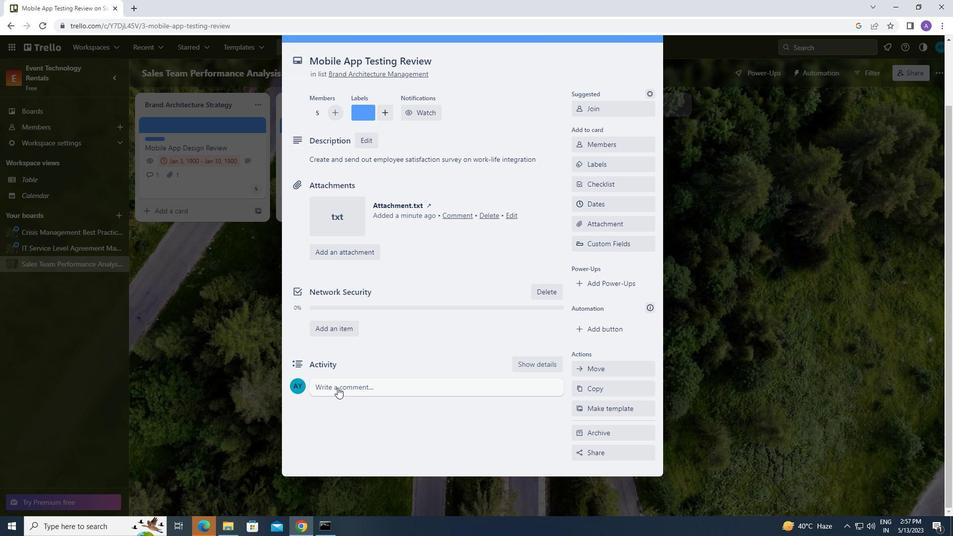 
Action: Mouse pressed left at (340, 384)
Screenshot: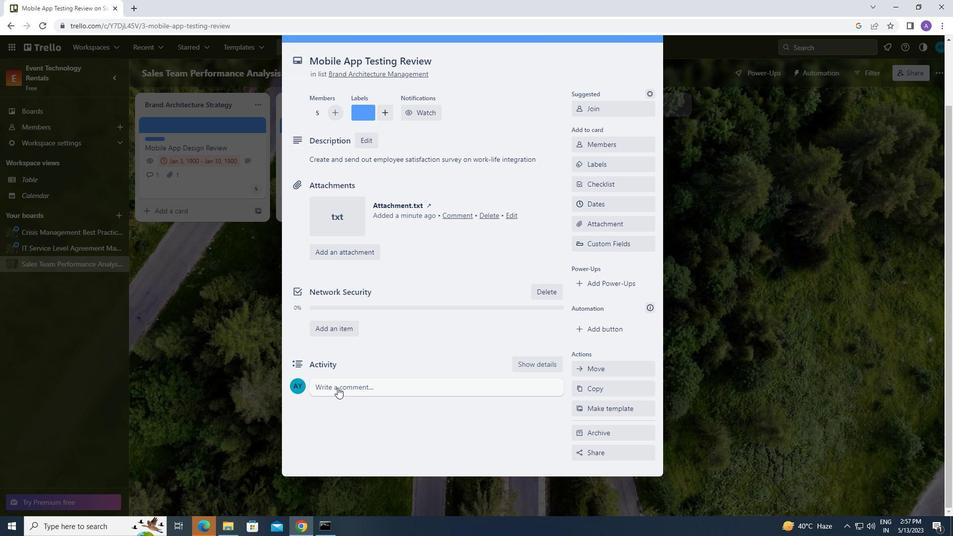 
Action: Mouse moved to (335, 420)
Screenshot: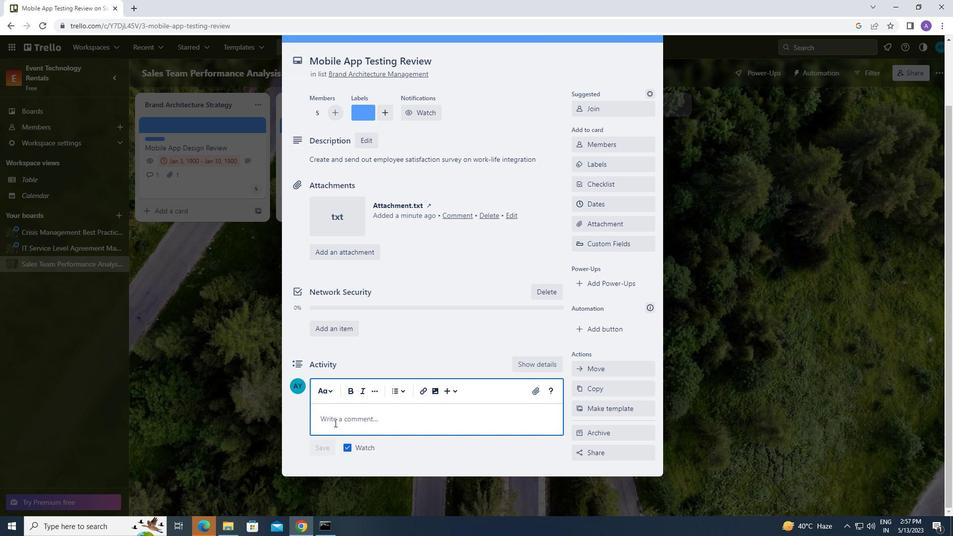 
Action: Mouse pressed left at (335, 420)
Screenshot: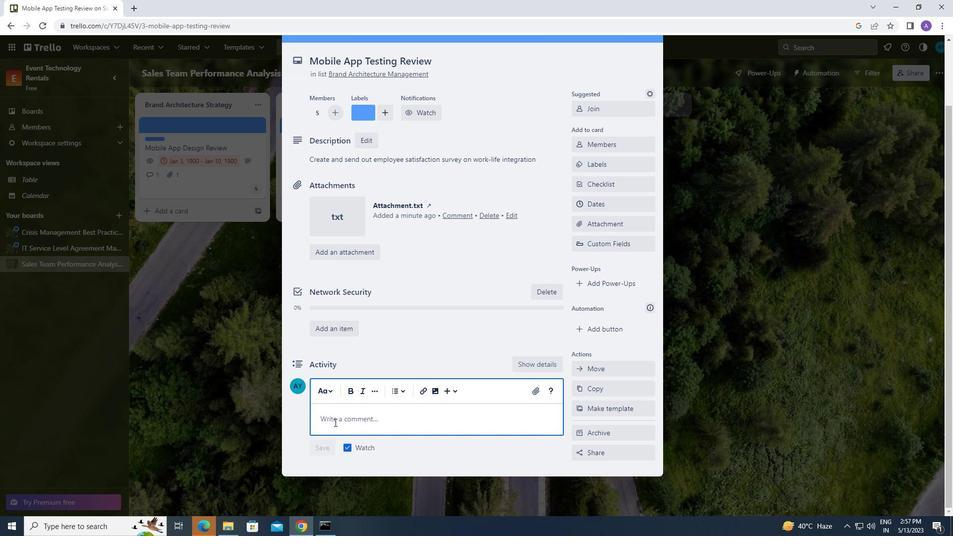 
Action: Key pressed <Key.caps_lock>t<Key.caps_lock>his<Key.space>
Screenshot: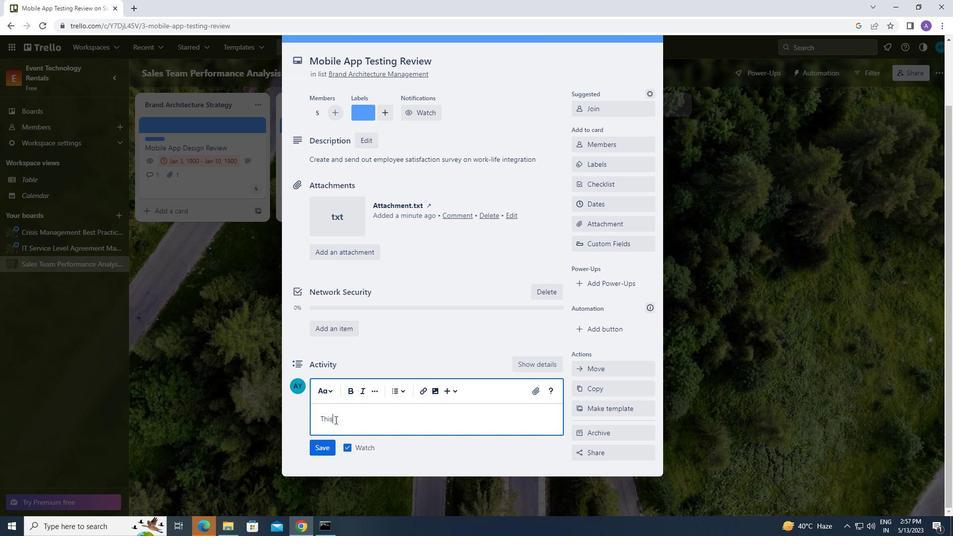 
Action: Mouse moved to (333, 358)
Screenshot: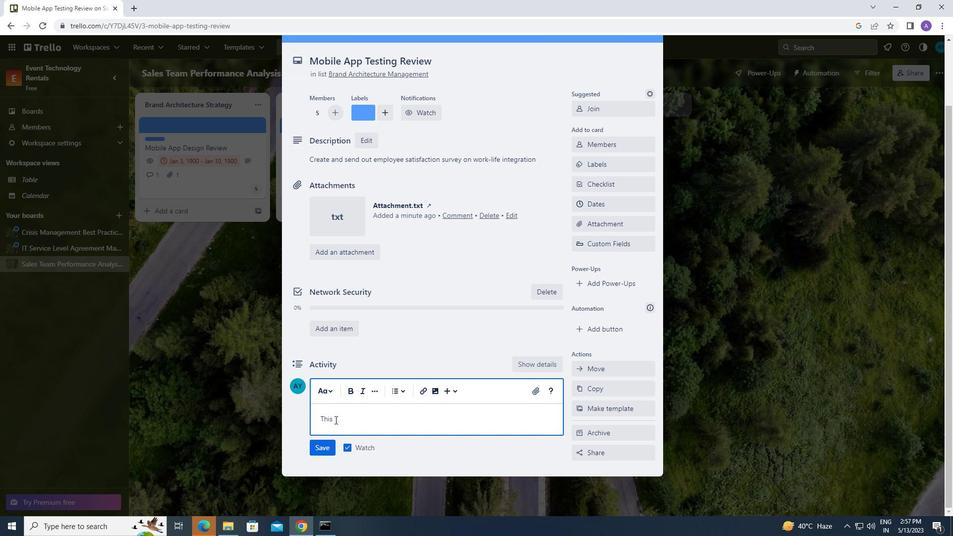 
Action: Key pressed t
Screenshot: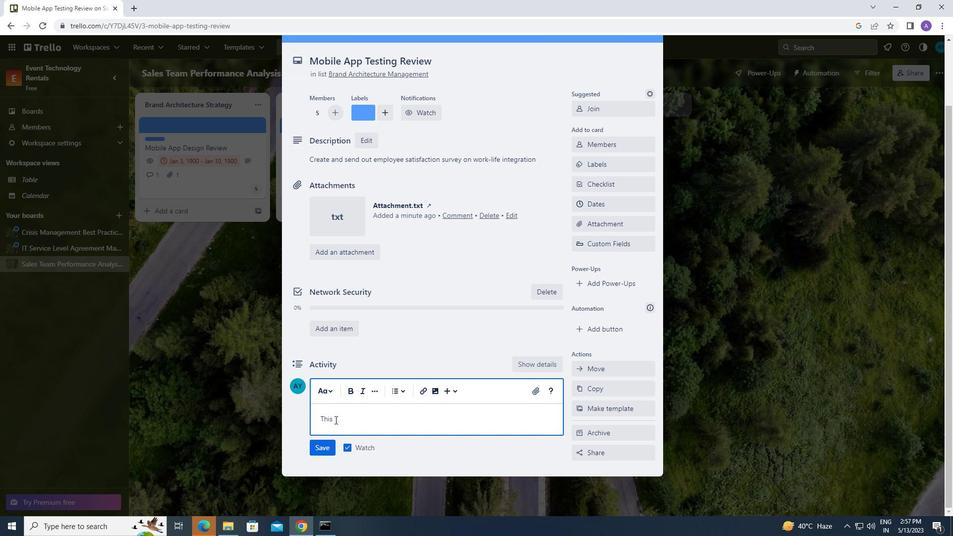 
Action: Mouse moved to (334, 326)
Screenshot: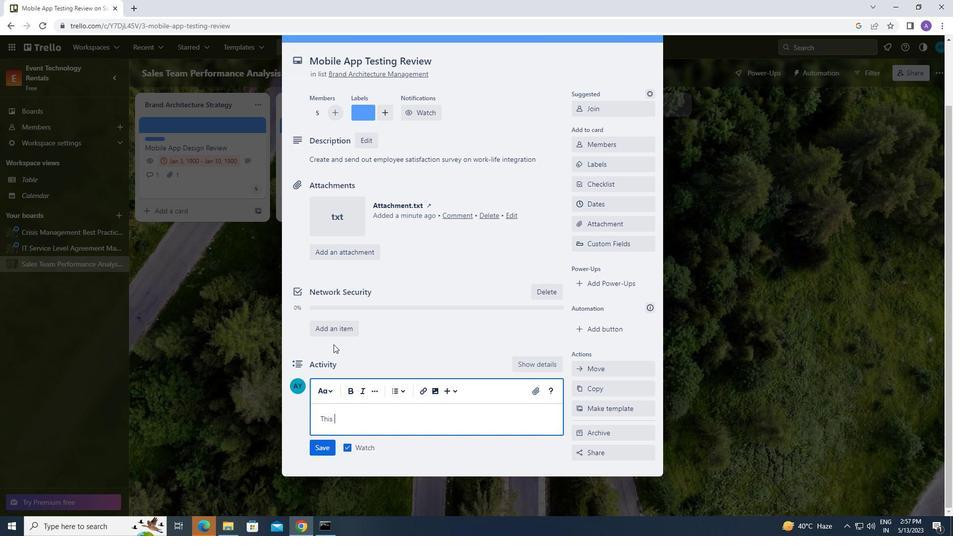 
Action: Key pressed a
Screenshot: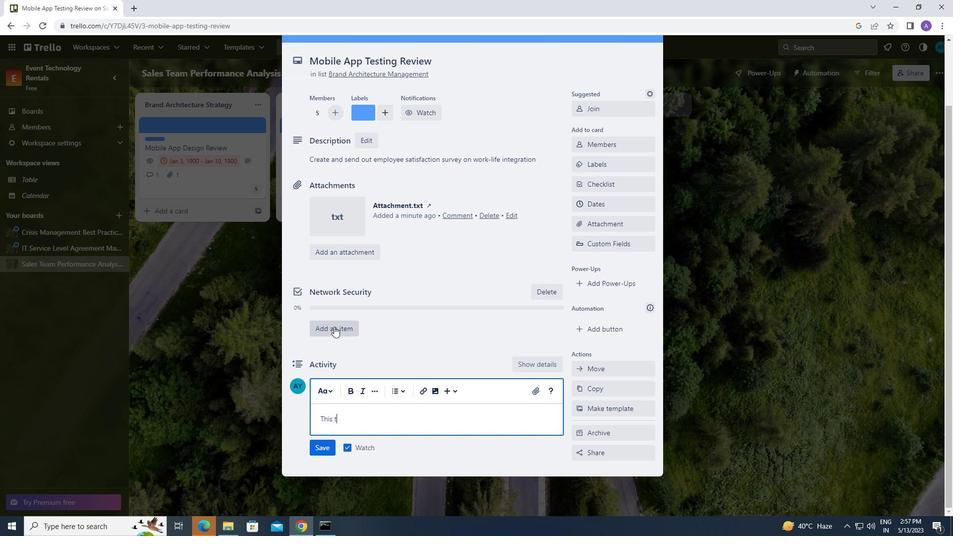 
Action: Mouse moved to (294, 352)
Screenshot: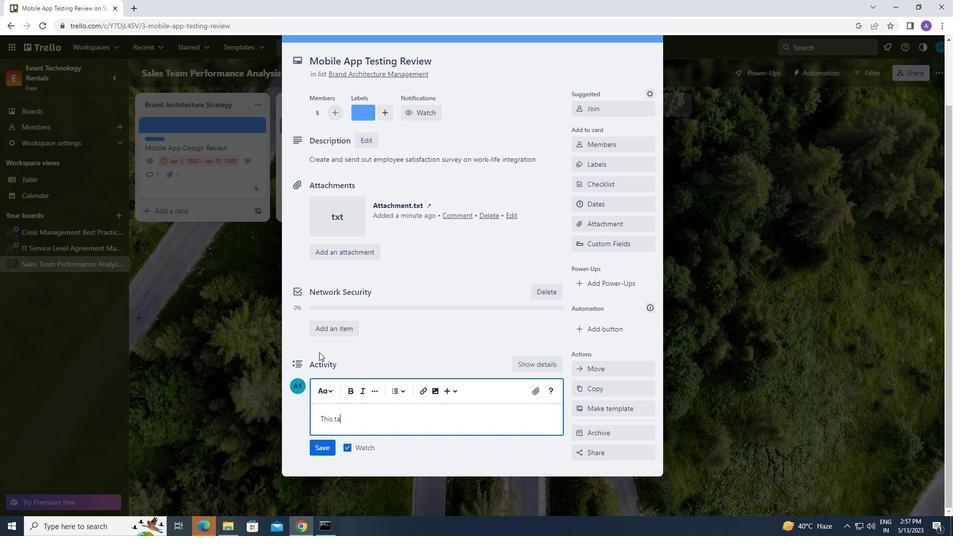 
Action: Key pressed sk<Key.space>presents<Key.space>an<Key.space>opportunity<Key.space>to<Key.space>demonstrate<Key.space>our<Key.space>leadership<Key.space>and<Key.space>decision-<Key.space>making<Key.space>skills,<Key.space>making<Key.space>informed<Key.space>choices<Key.space>and<Key.space>taking<Key.space>action
Screenshot: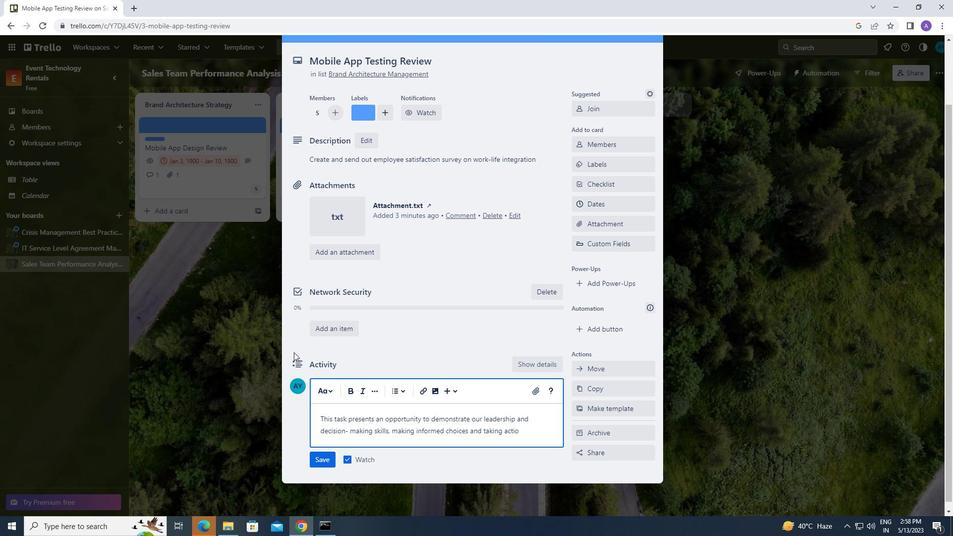 
Action: Mouse moved to (329, 457)
Screenshot: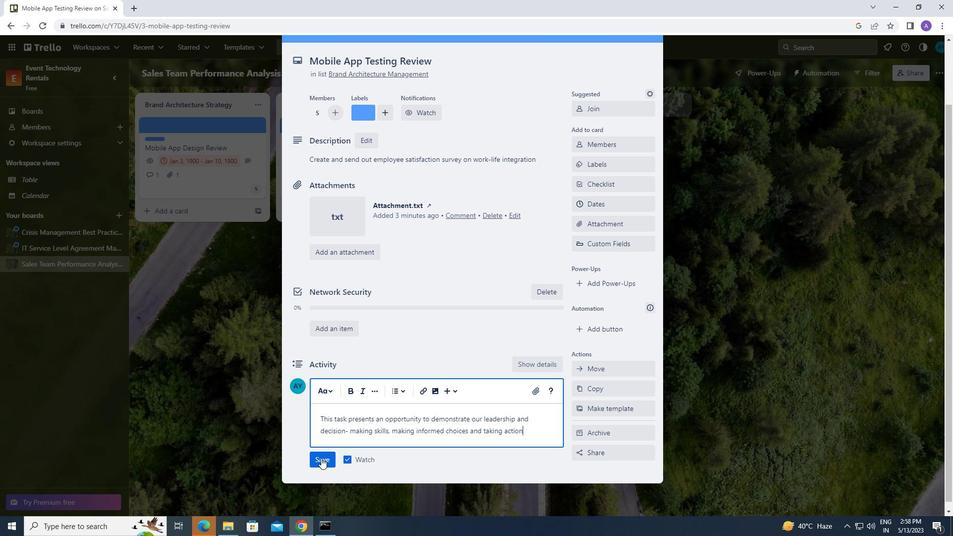 
Action: Mouse pressed left at (329, 457)
Screenshot: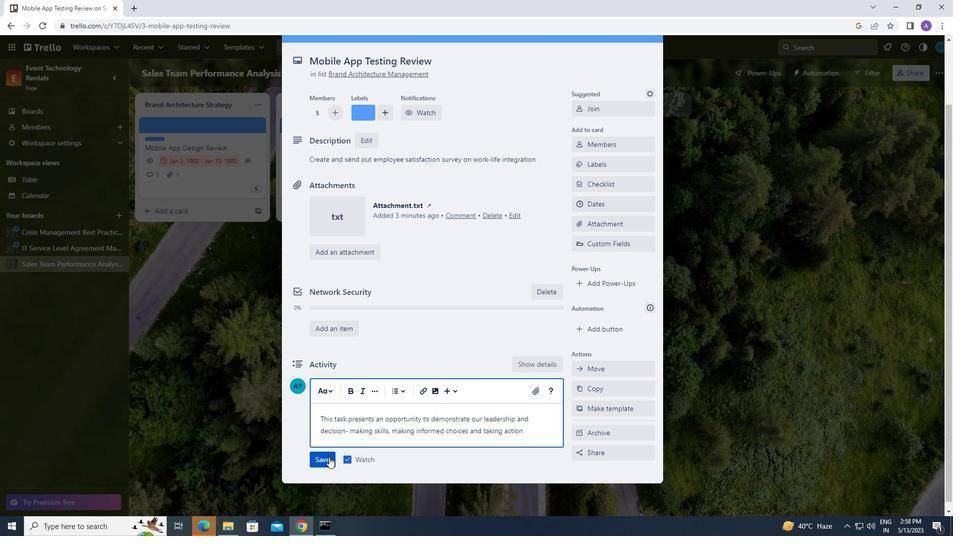 
Action: Mouse moved to (618, 204)
Screenshot: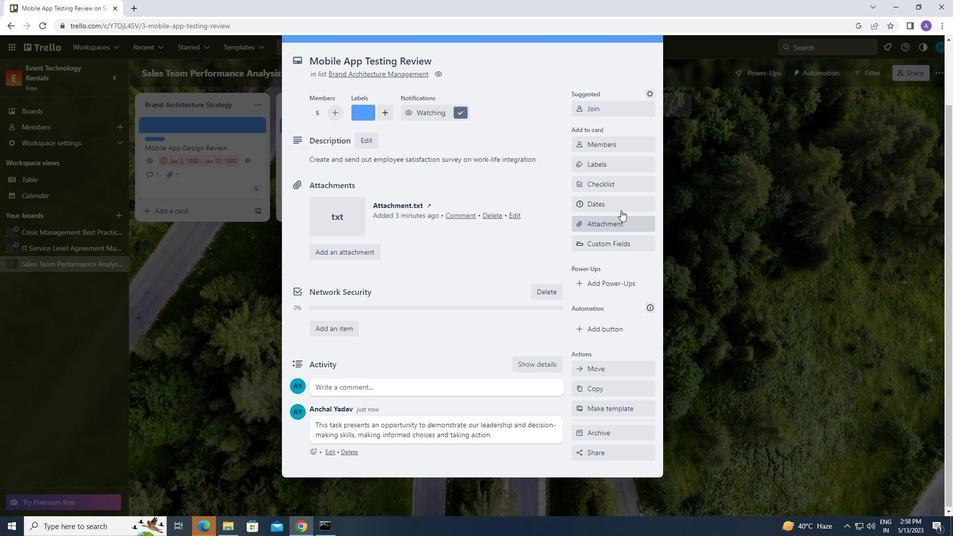 
Action: Mouse pressed left at (618, 204)
Screenshot: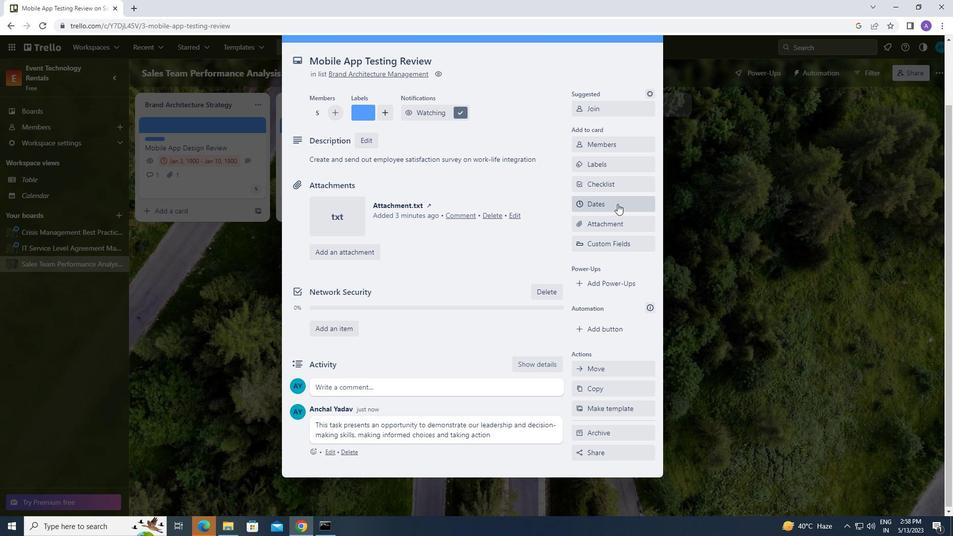 
Action: Mouse moved to (580, 251)
Screenshot: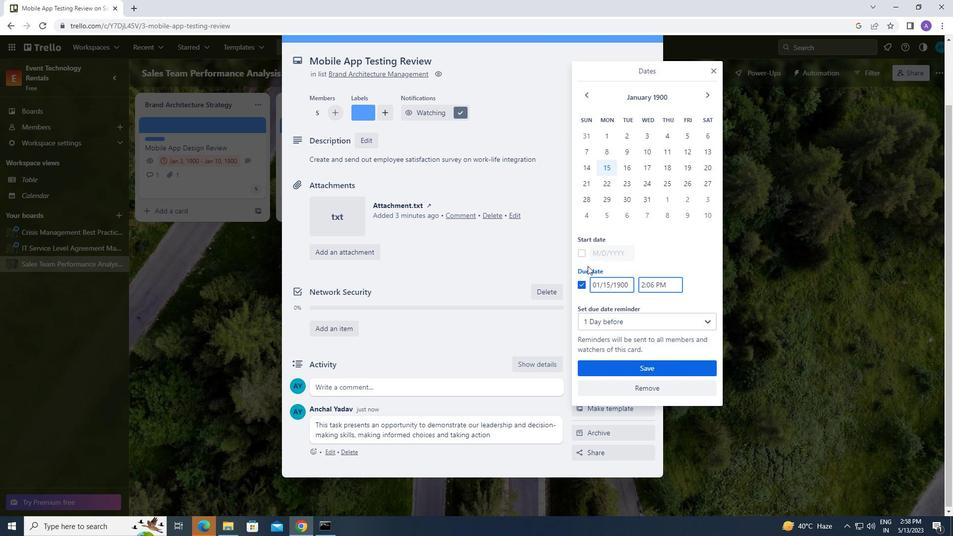 
Action: Mouse pressed left at (580, 251)
Screenshot: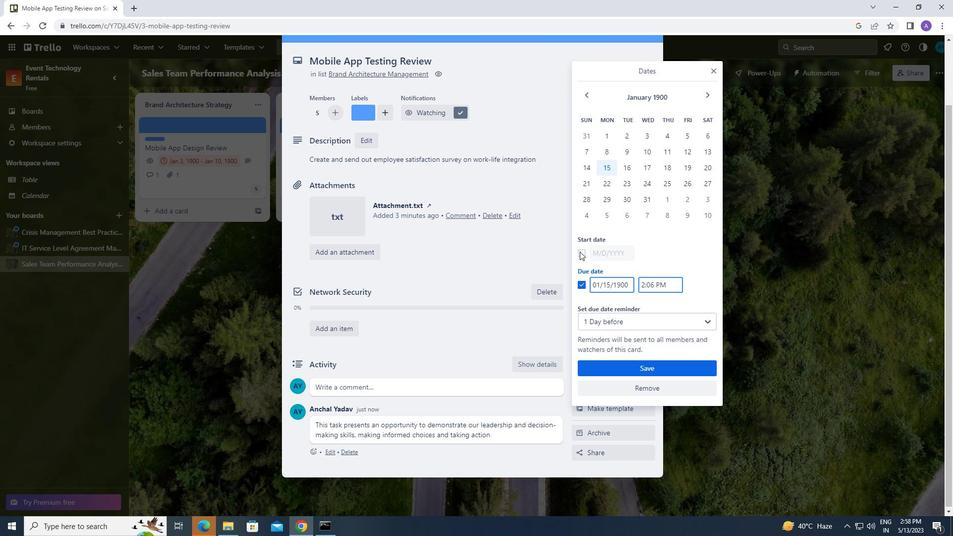 
Action: Mouse moved to (627, 150)
Screenshot: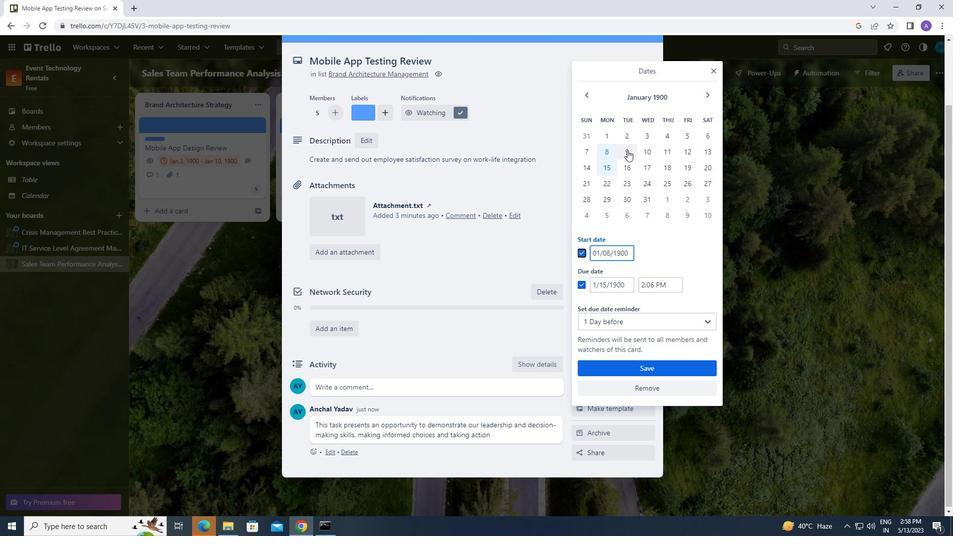 
Action: Mouse pressed left at (627, 150)
Screenshot: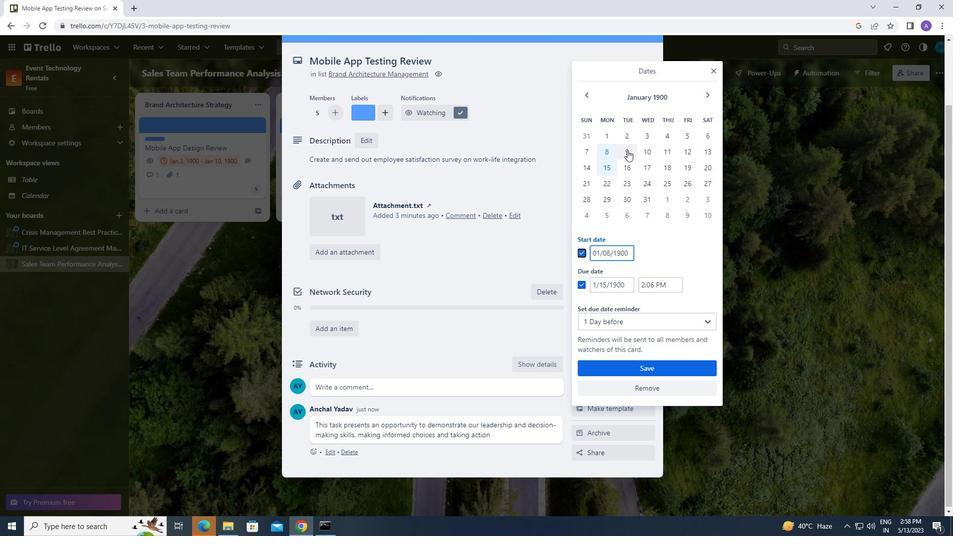 
Action: Mouse moved to (606, 283)
Screenshot: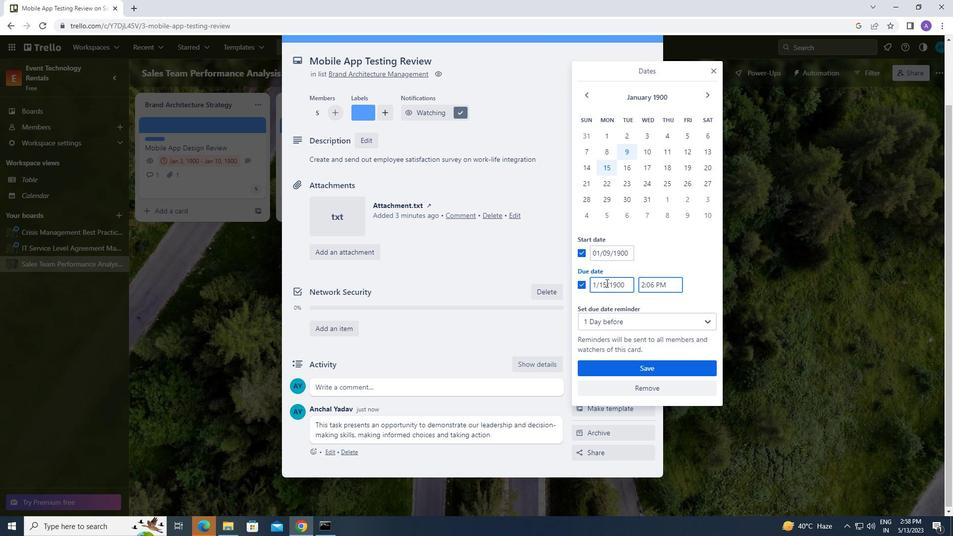 
Action: Mouse pressed left at (606, 283)
Screenshot: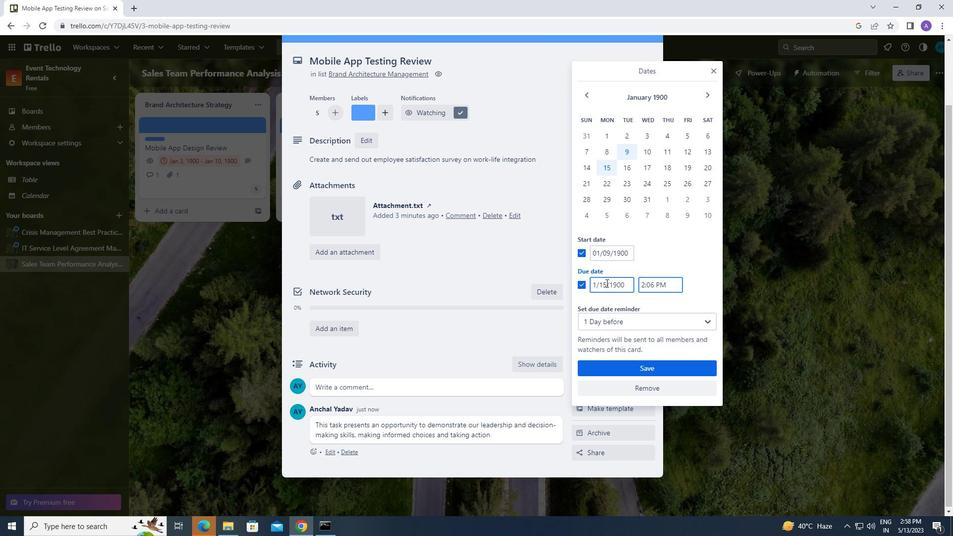 
Action: Key pressed <Key.backspace>6
Screenshot: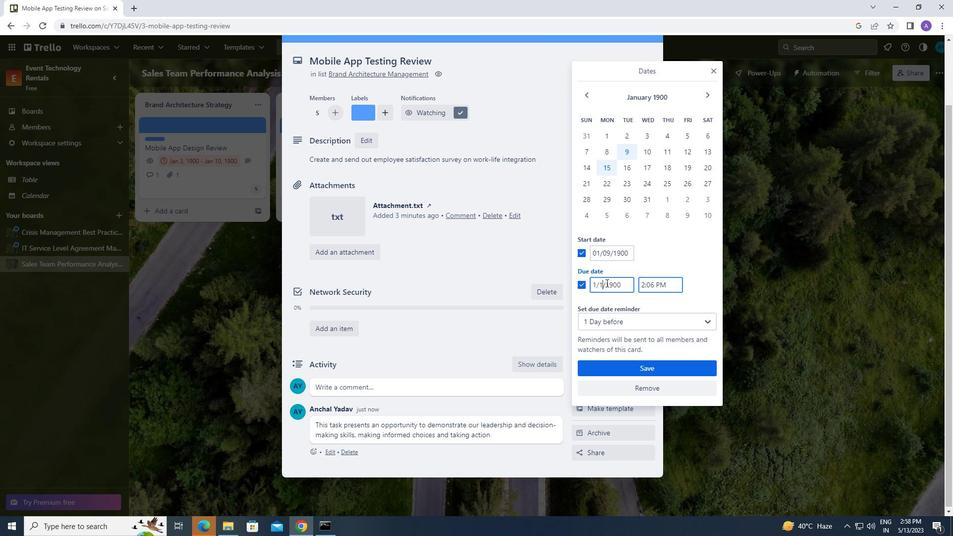 
Action: Mouse moved to (607, 365)
Screenshot: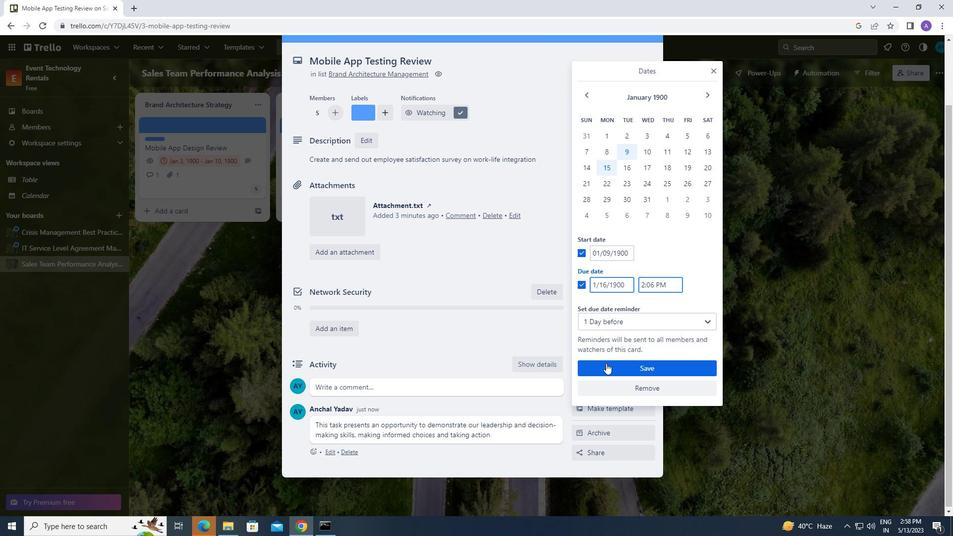 
Action: Mouse pressed left at (607, 365)
Screenshot: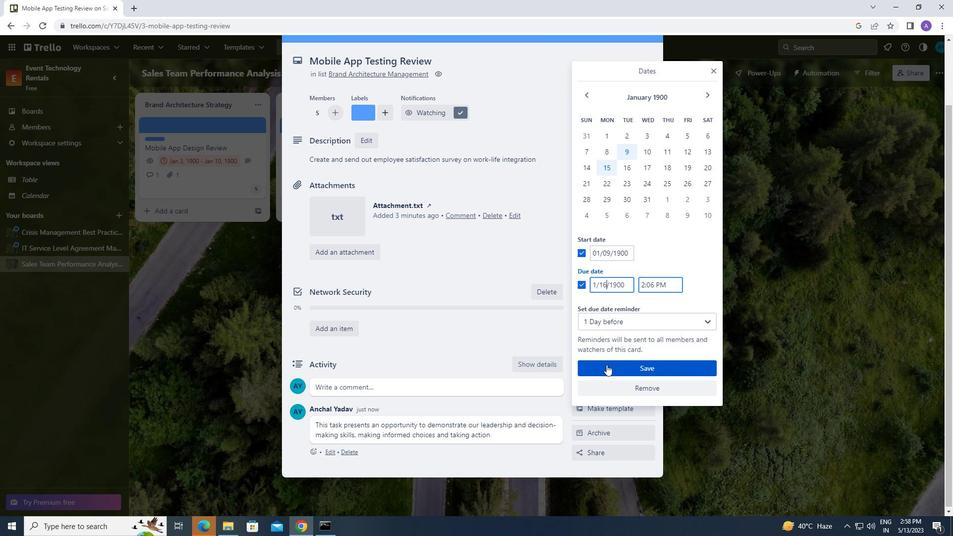 
Action: Mouse moved to (513, 303)
Screenshot: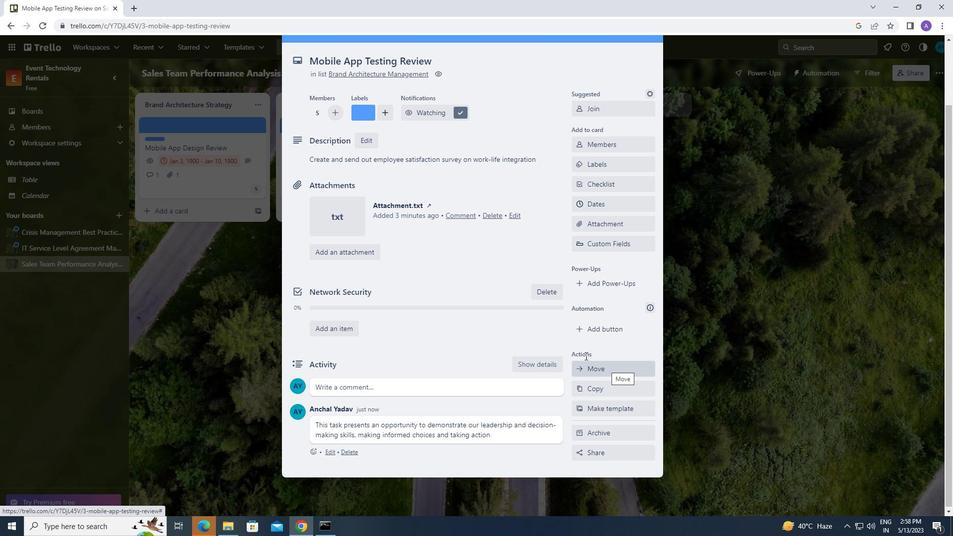 
